 Task: Add a dependency to the task Implement a new cloud-based business intelligence system for a company , the existing task  Develop a new online tool for online product reviews in the project AutoEngine
Action: Mouse moved to (1258, 207)
Screenshot: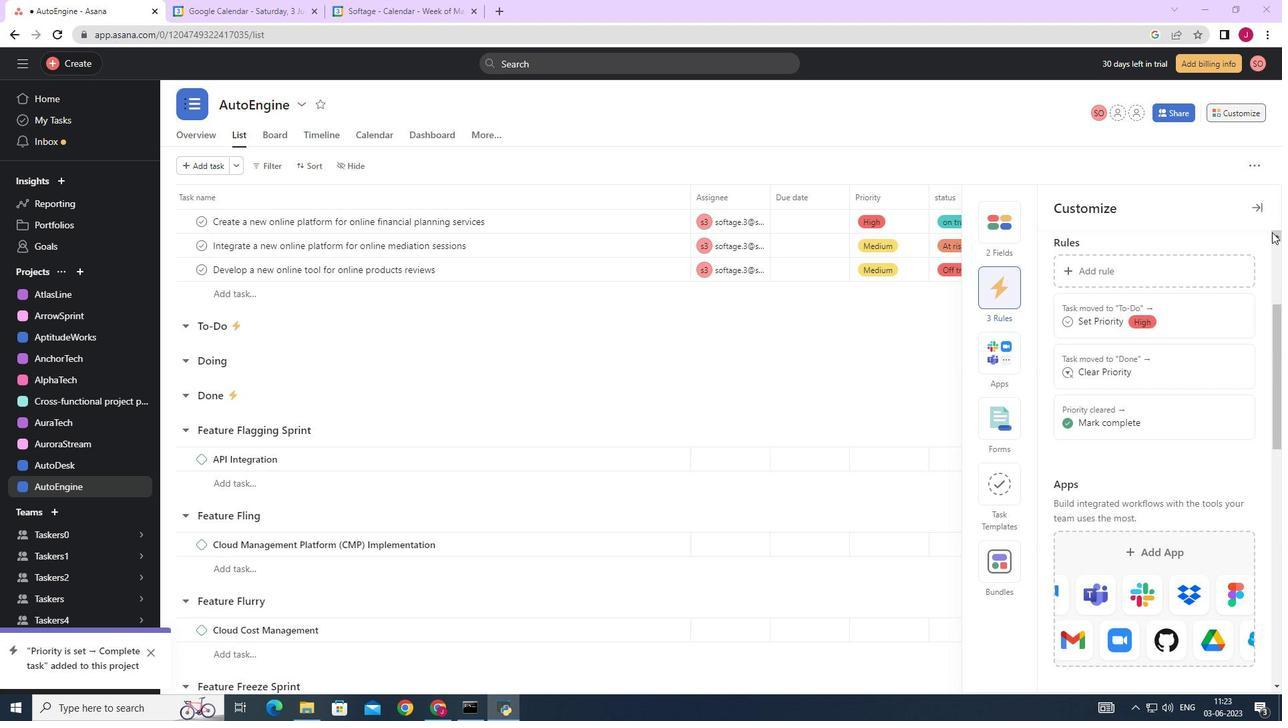 
Action: Mouse pressed left at (1258, 207)
Screenshot: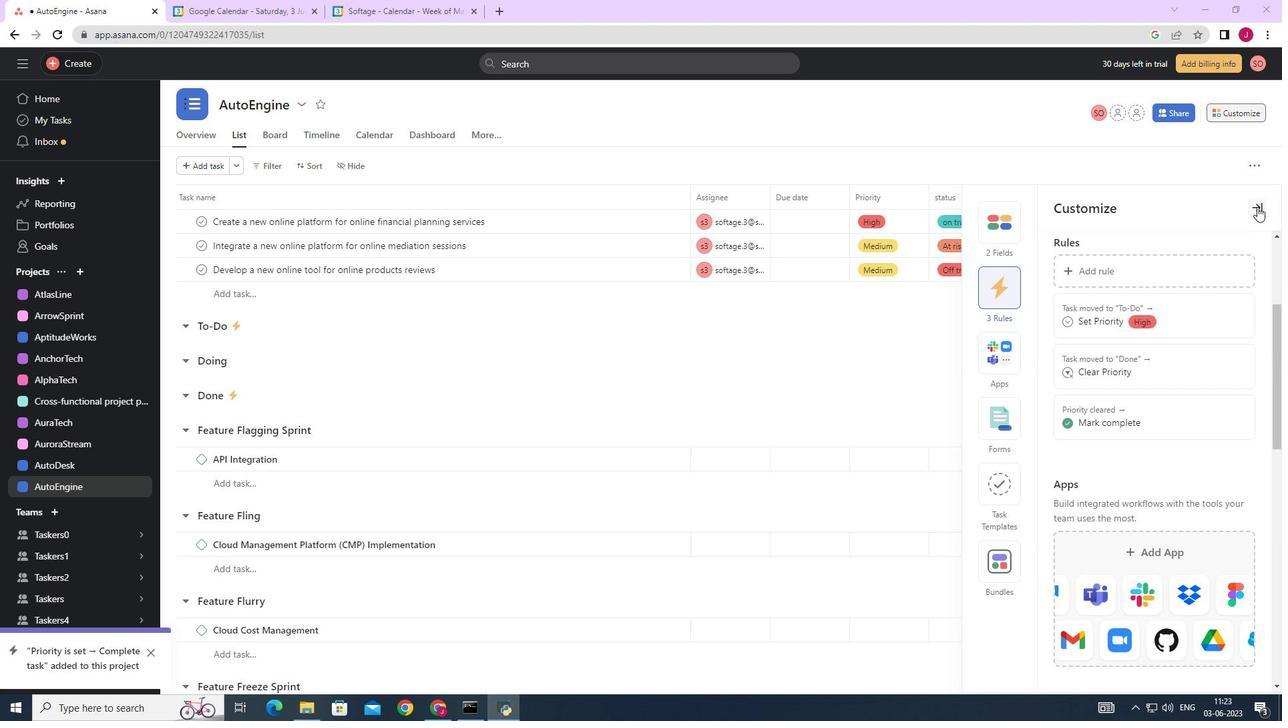 
Action: Mouse moved to (676, 477)
Screenshot: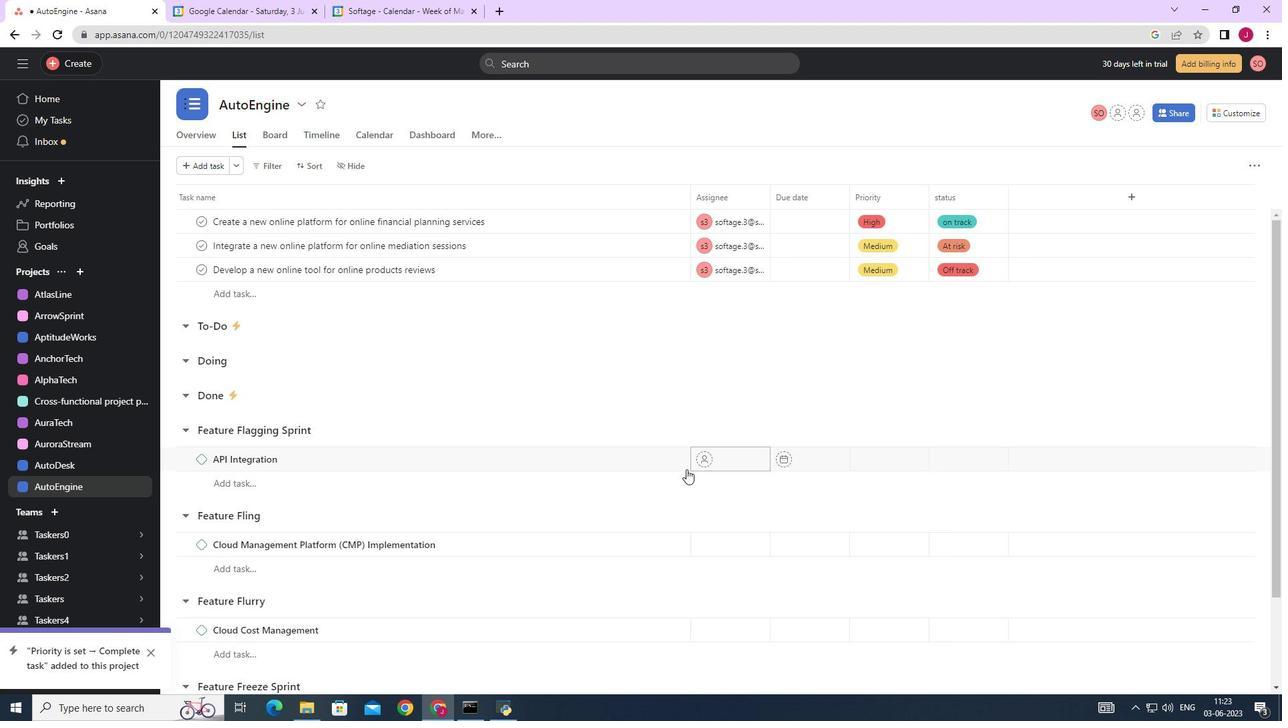 
Action: Mouse scrolled (676, 477) with delta (0, 0)
Screenshot: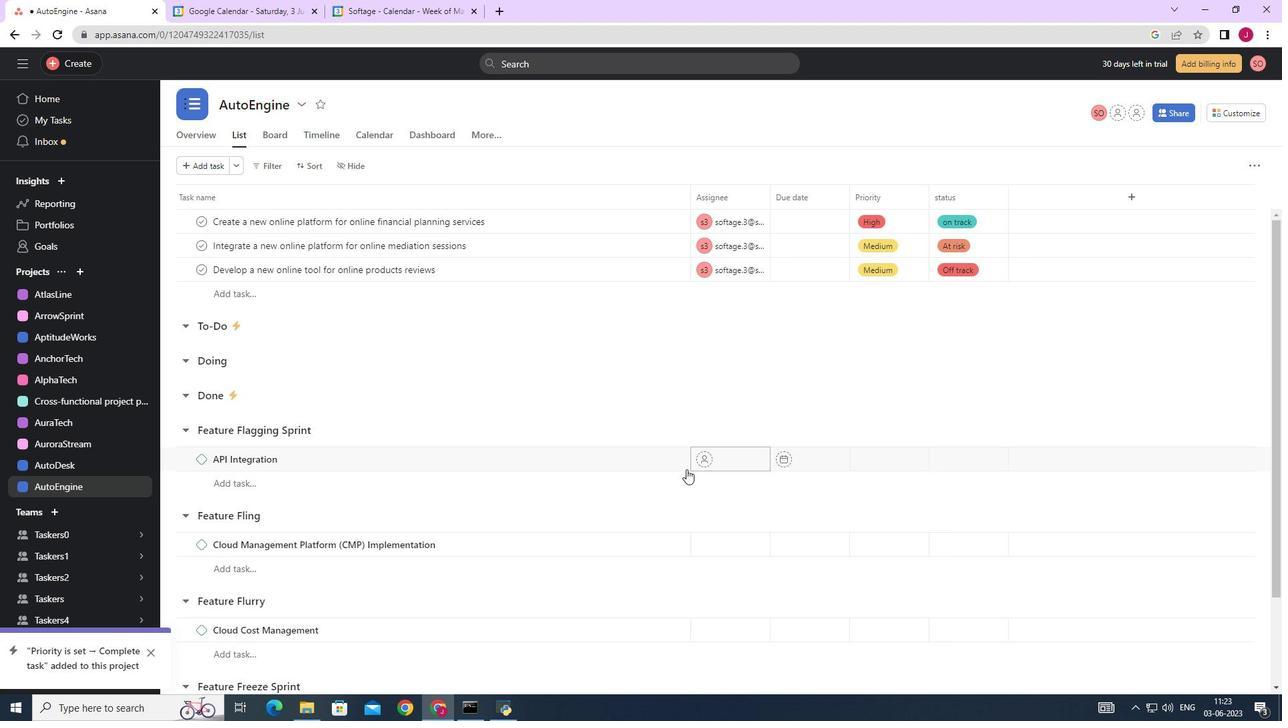 
Action: Mouse scrolled (676, 477) with delta (0, 0)
Screenshot: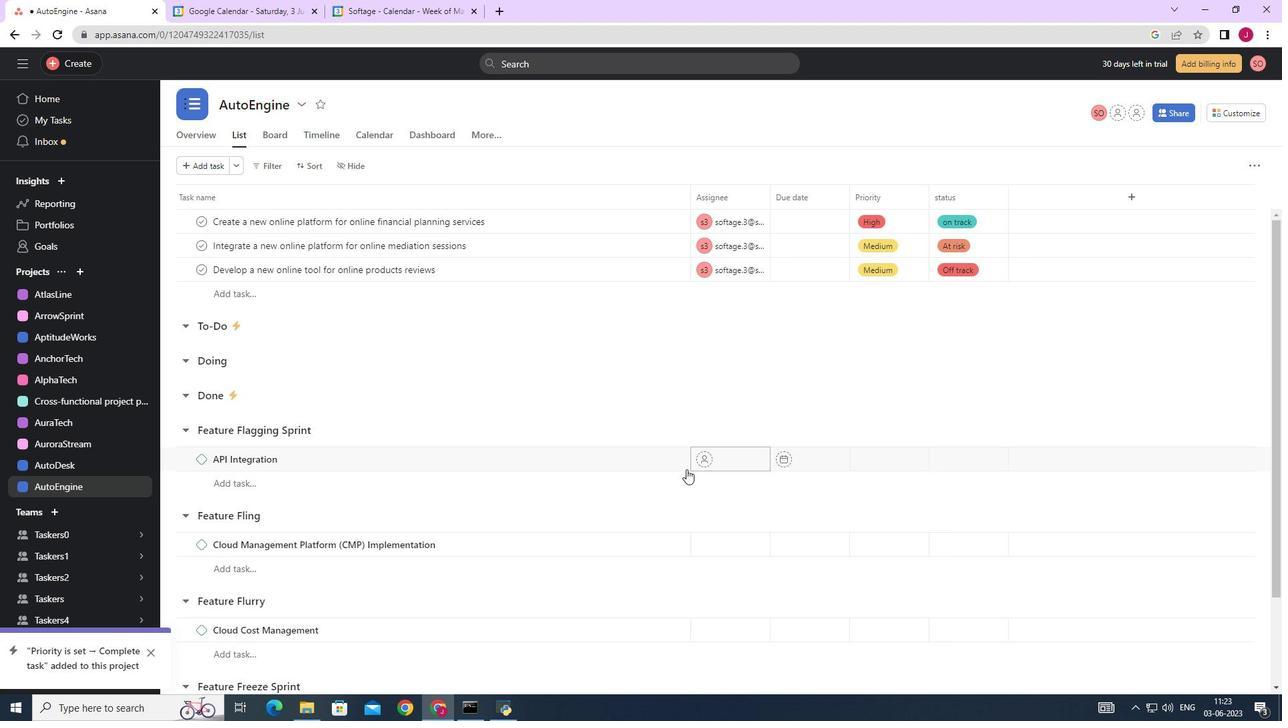 
Action: Mouse scrolled (676, 477) with delta (0, 0)
Screenshot: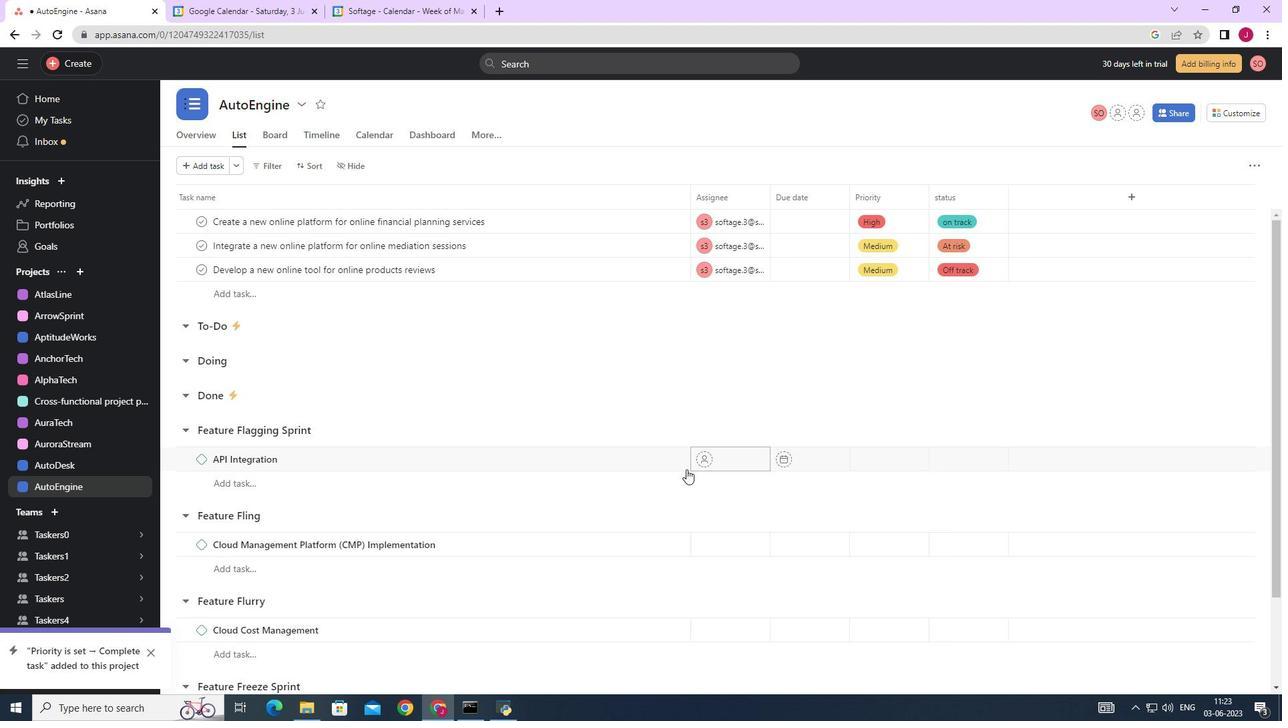 
Action: Mouse scrolled (676, 477) with delta (0, 0)
Screenshot: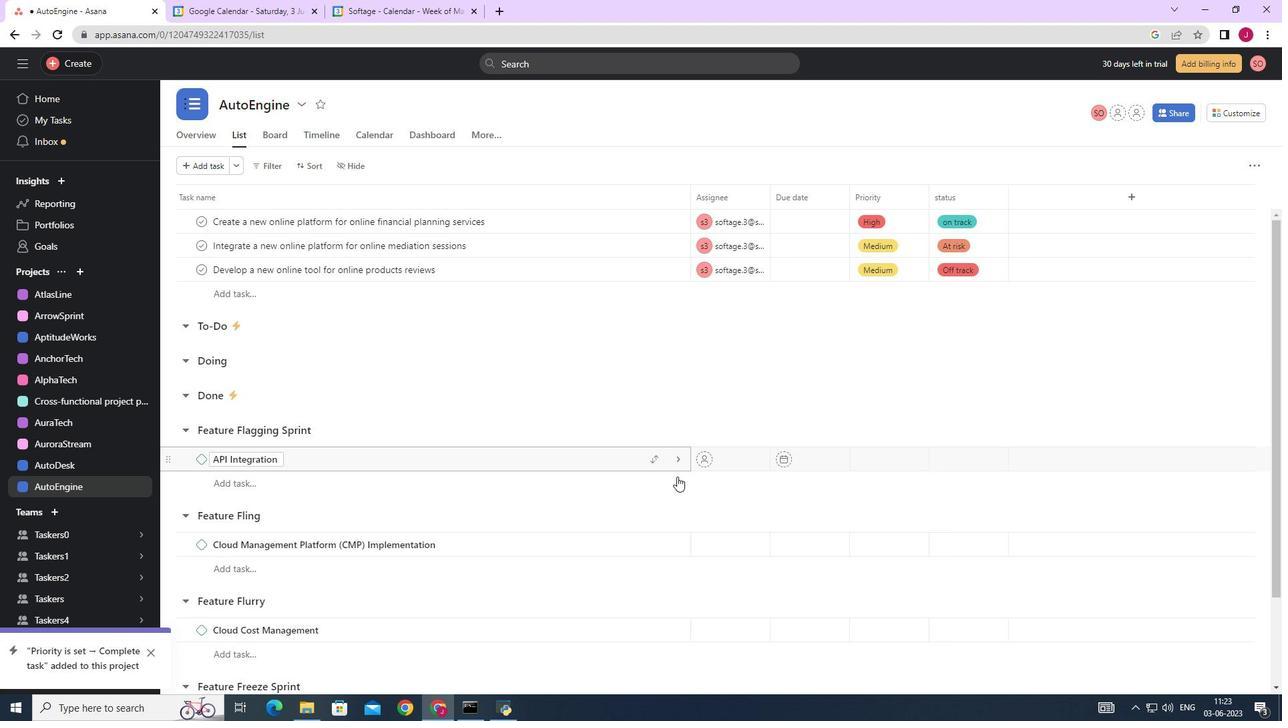 
Action: Mouse moved to (636, 611)
Screenshot: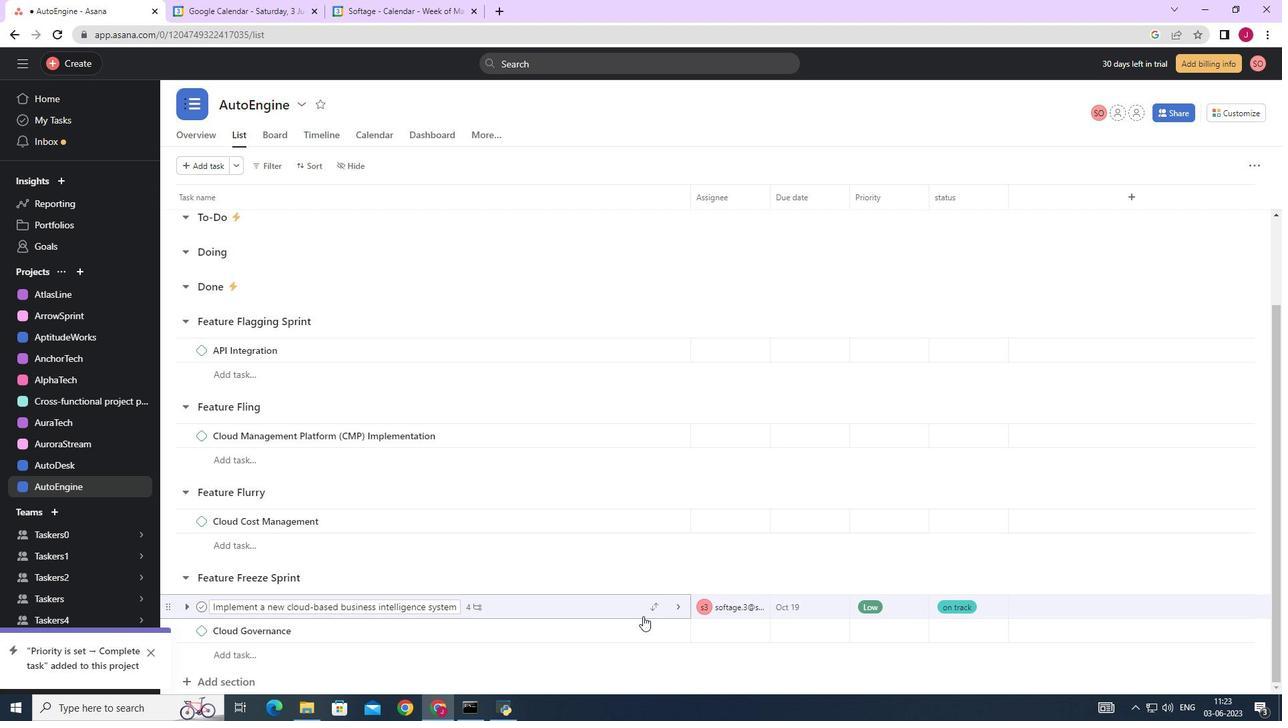 
Action: Mouse pressed left at (636, 611)
Screenshot: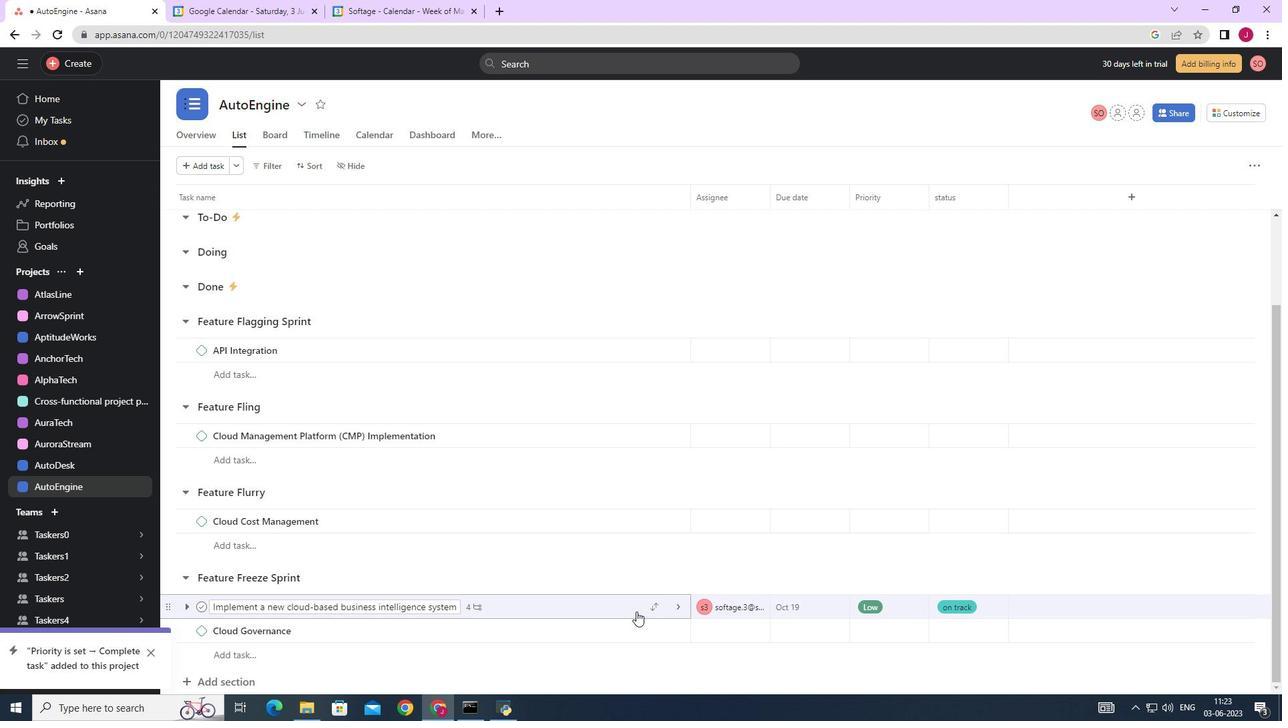 
Action: Mouse moved to (1087, 534)
Screenshot: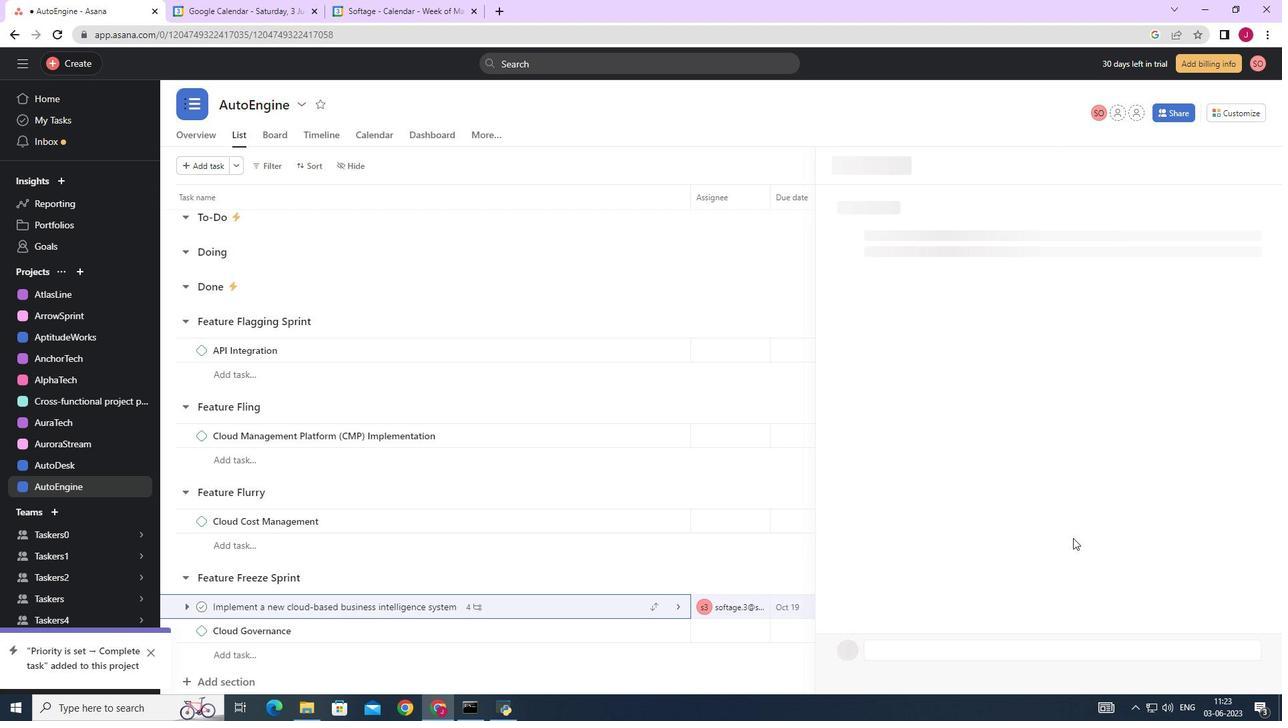 
Action: Mouse scrolled (1087, 533) with delta (0, 0)
Screenshot: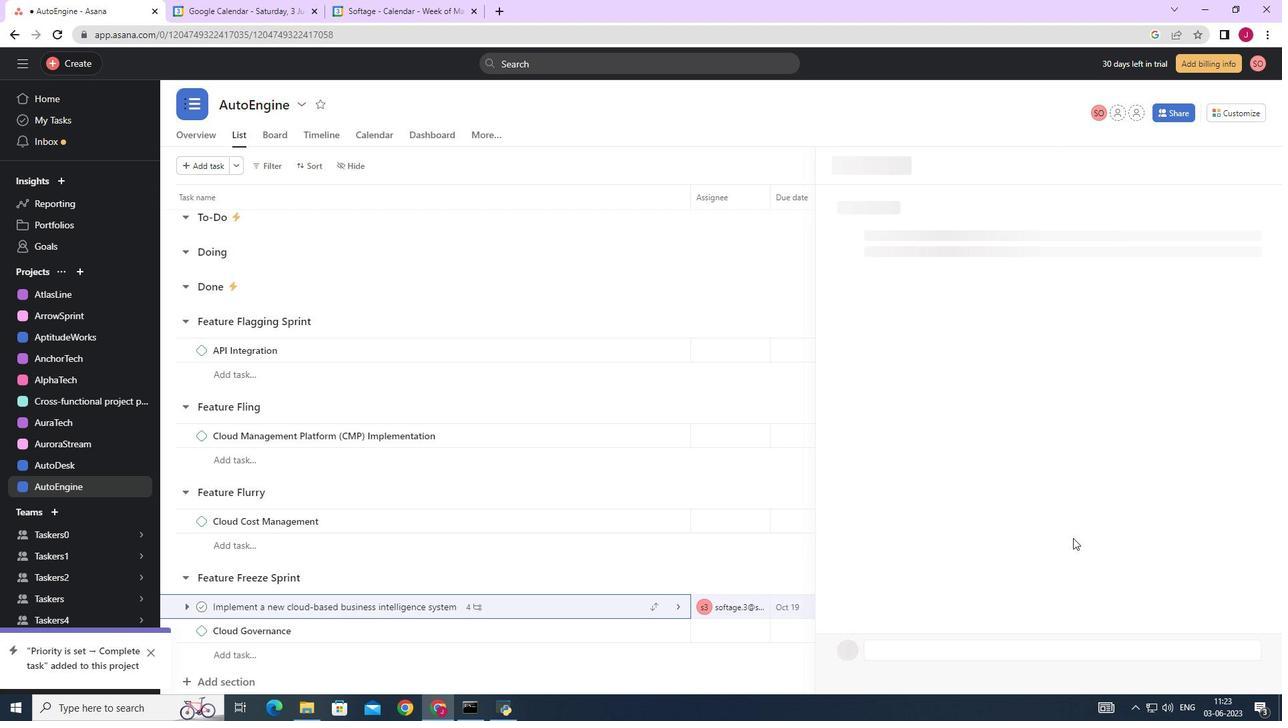 
Action: Mouse moved to (1087, 534)
Screenshot: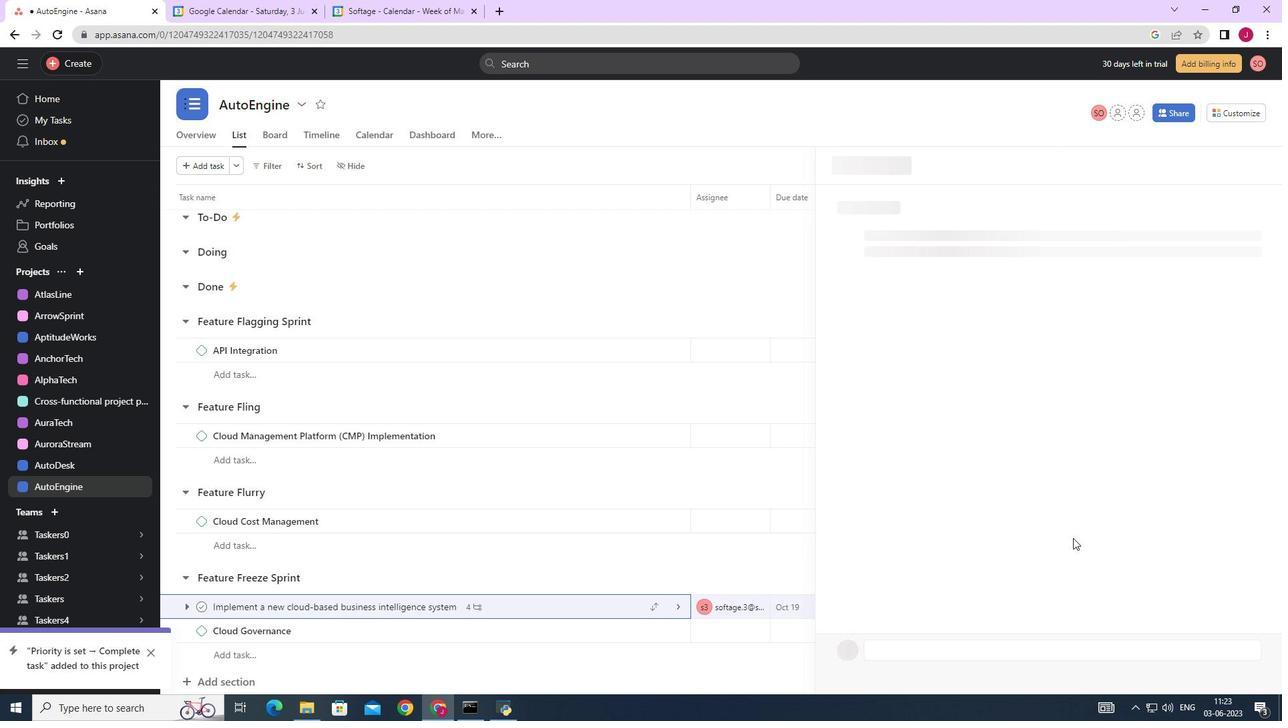 
Action: Mouse scrolled (1087, 533) with delta (0, 0)
Screenshot: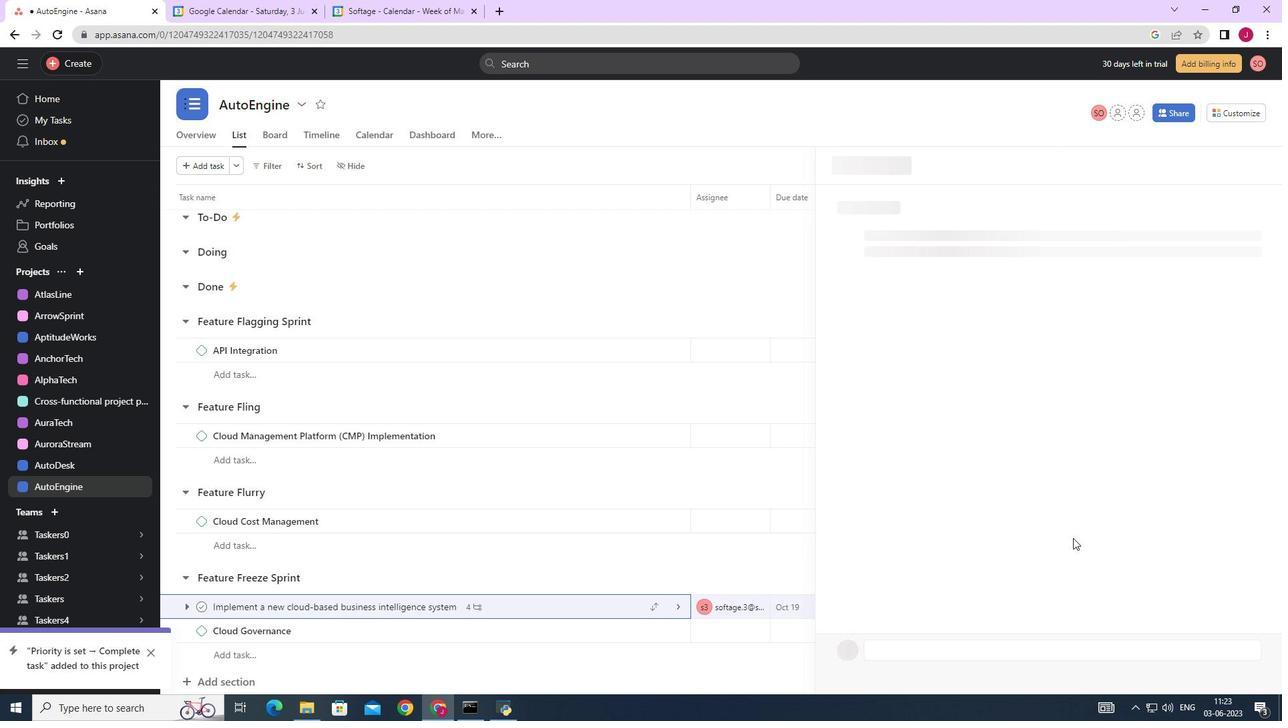 
Action: Mouse moved to (1088, 534)
Screenshot: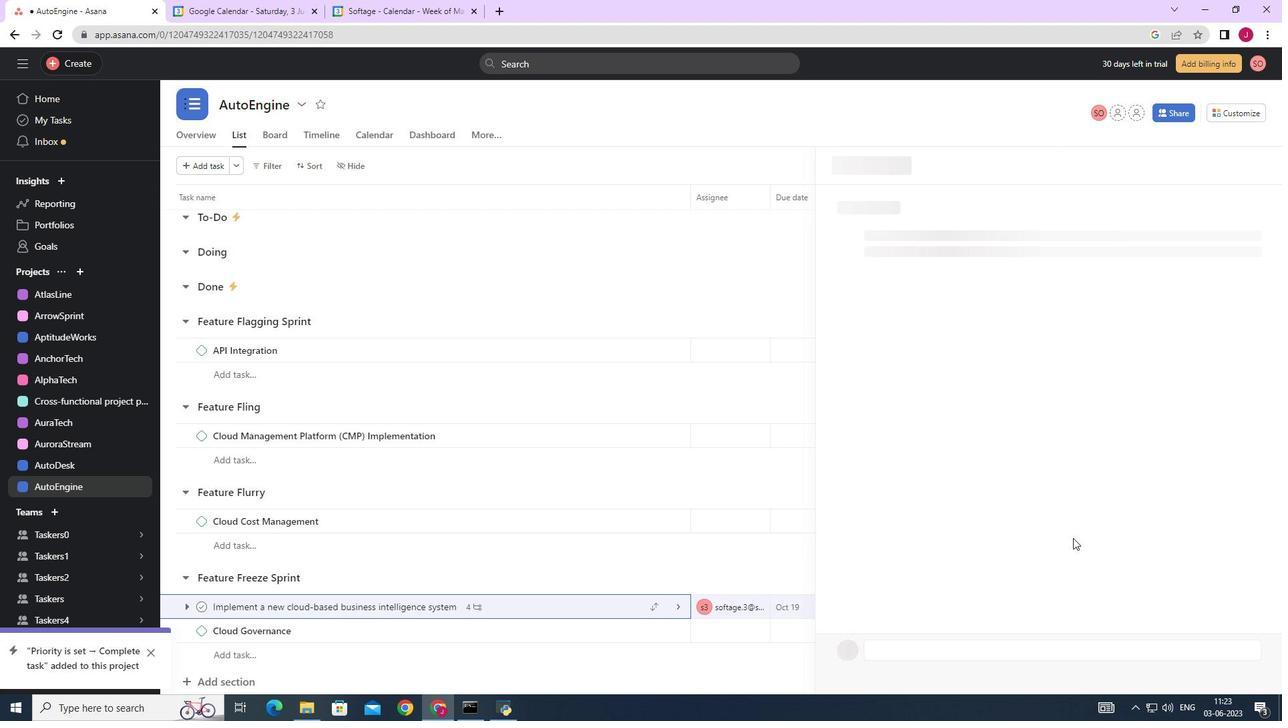 
Action: Mouse scrolled (1088, 533) with delta (0, 0)
Screenshot: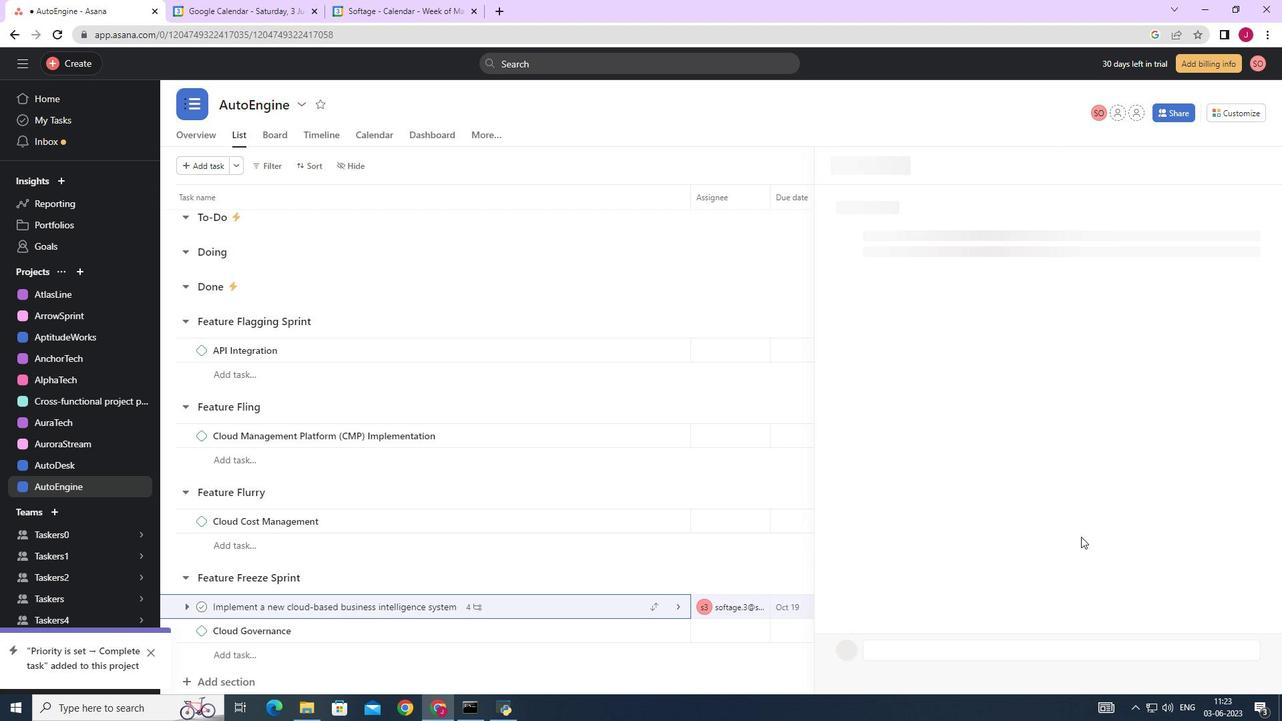 
Action: Mouse moved to (1088, 534)
Screenshot: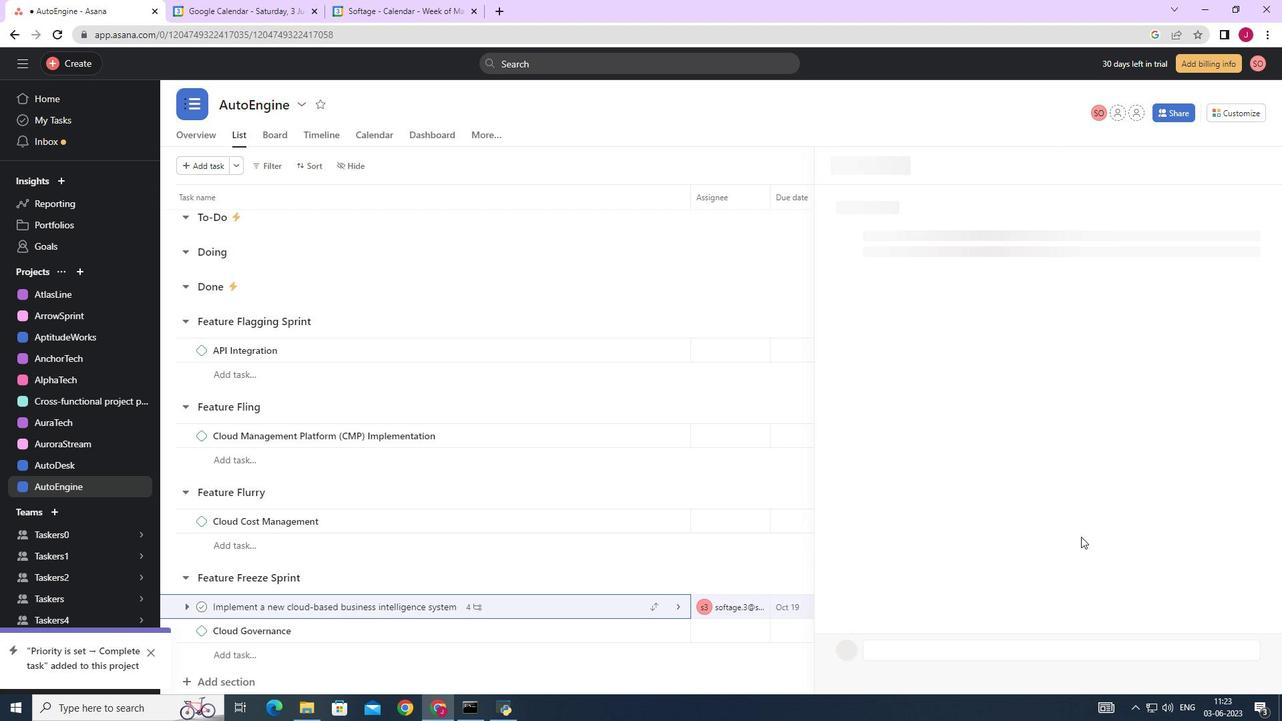 
Action: Mouse scrolled (1088, 533) with delta (0, 0)
Screenshot: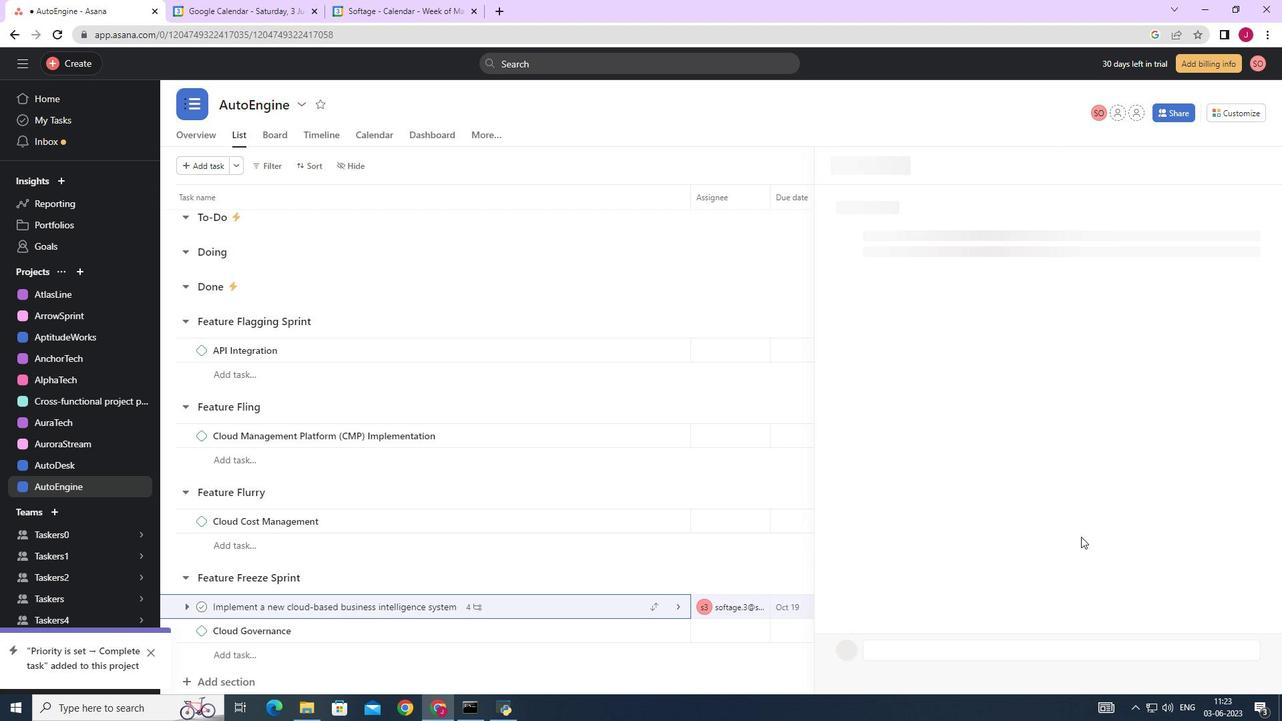 
Action: Mouse moved to (1089, 534)
Screenshot: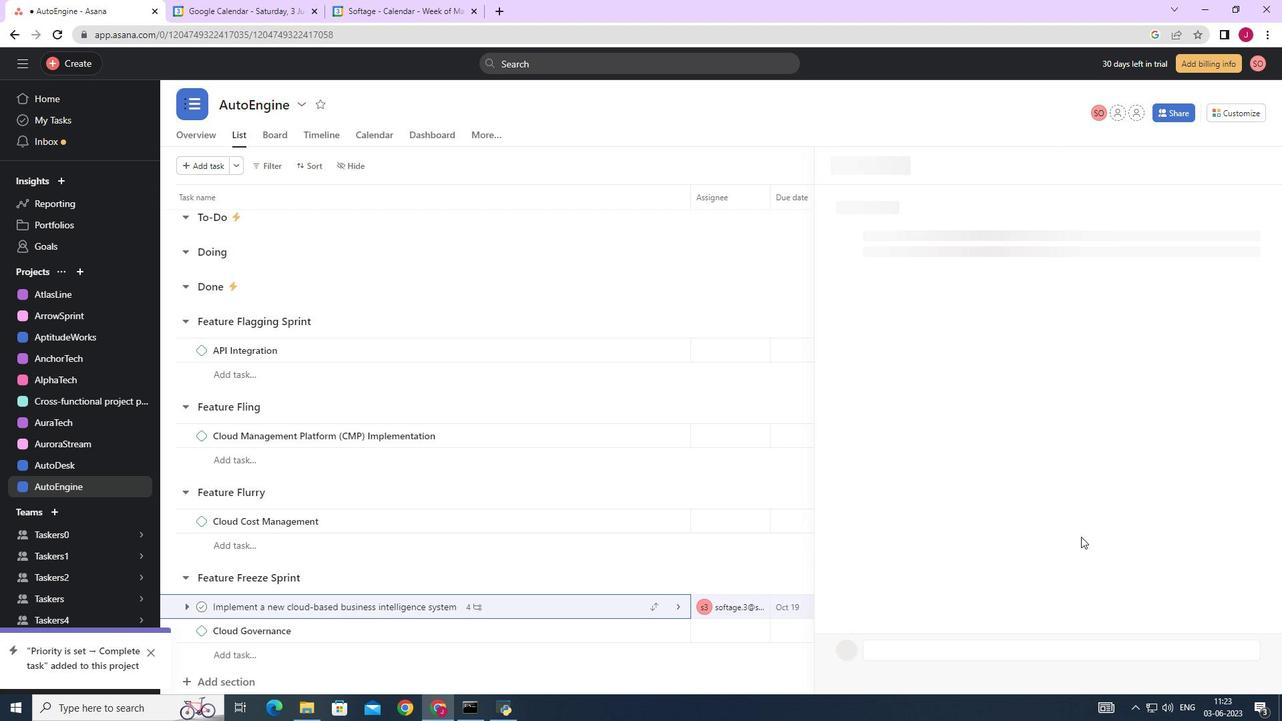 
Action: Mouse scrolled (1089, 533) with delta (0, 0)
Screenshot: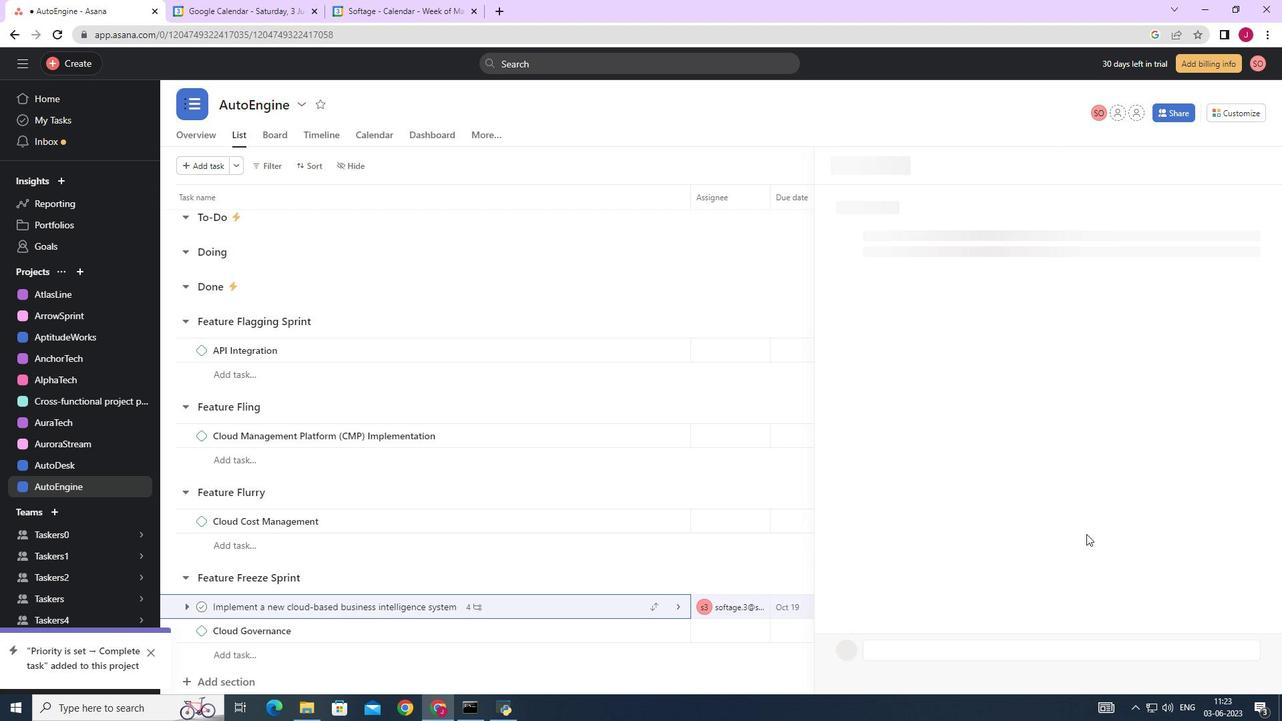 
Action: Mouse moved to (1089, 534)
Screenshot: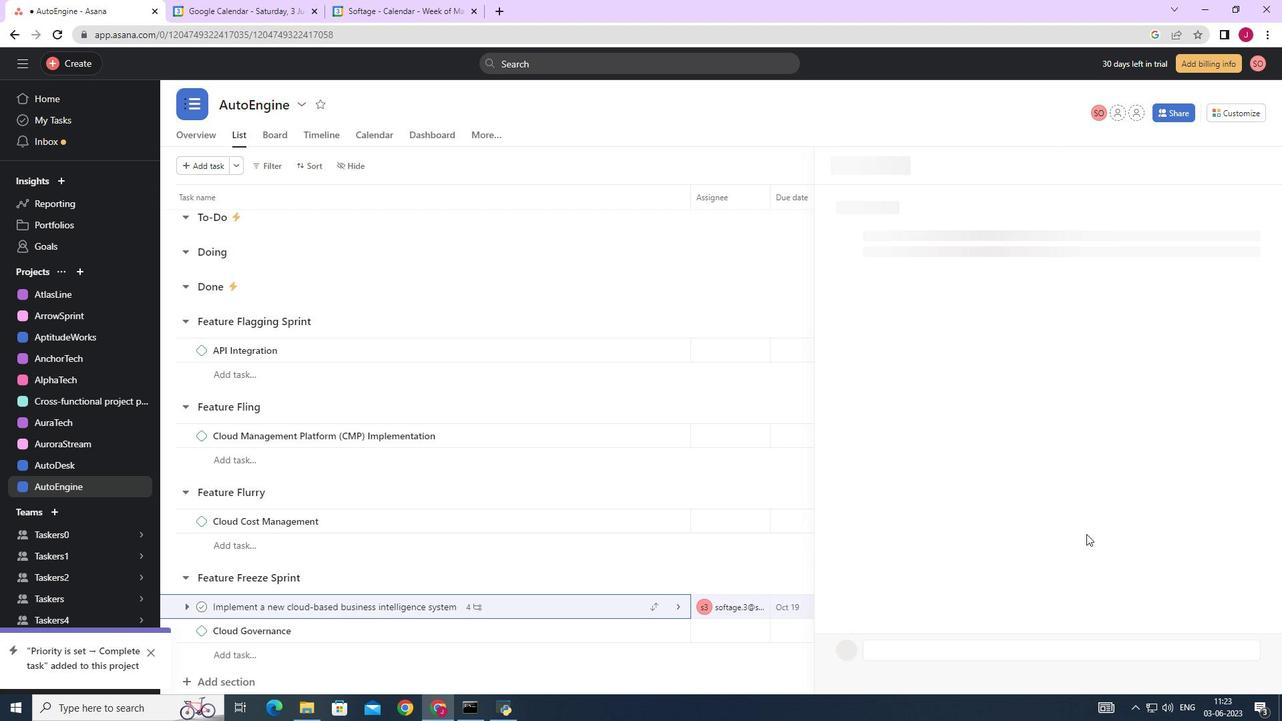 
Action: Mouse scrolled (1089, 533) with delta (0, 0)
Screenshot: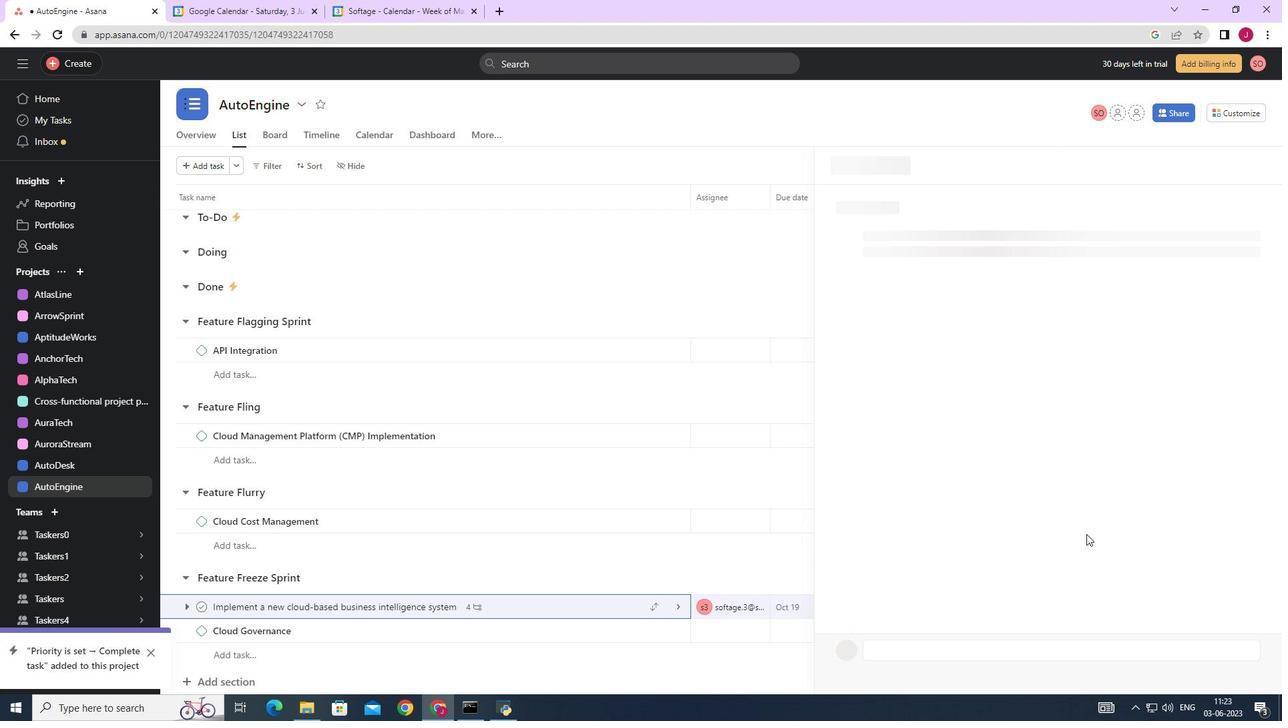 
Action: Mouse moved to (1091, 534)
Screenshot: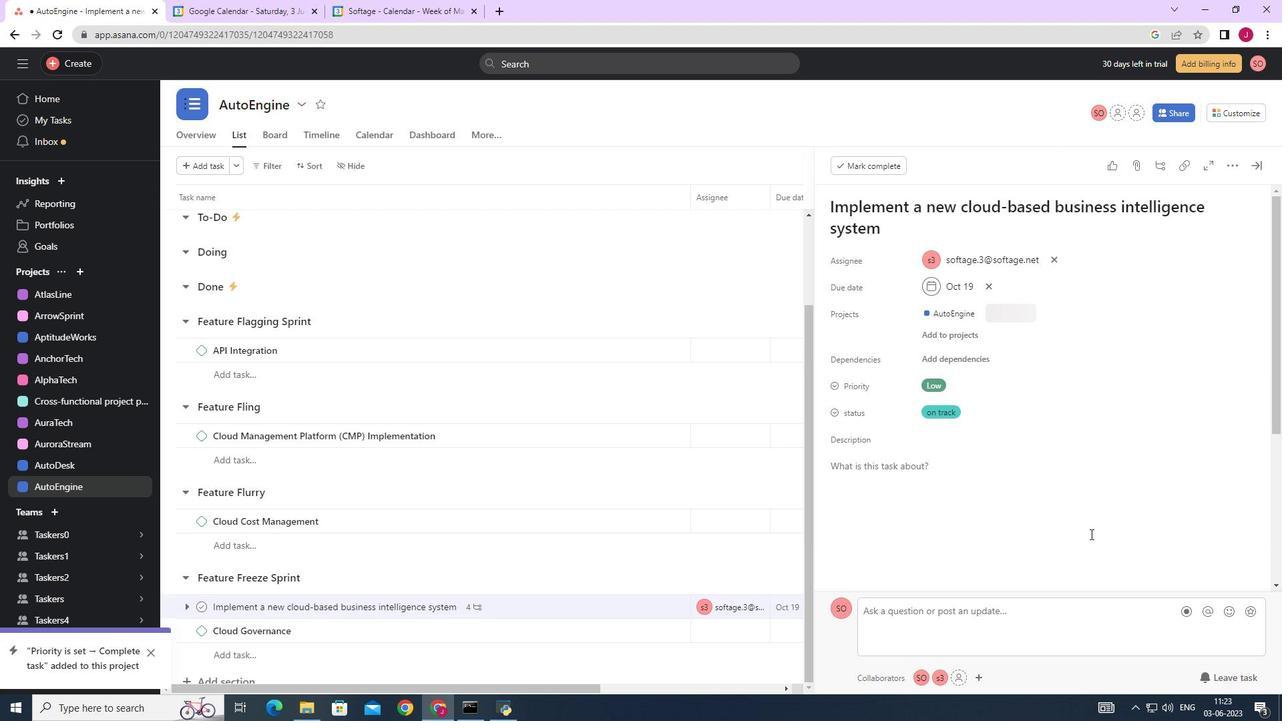
Action: Mouse scrolled (1091, 533) with delta (0, 0)
Screenshot: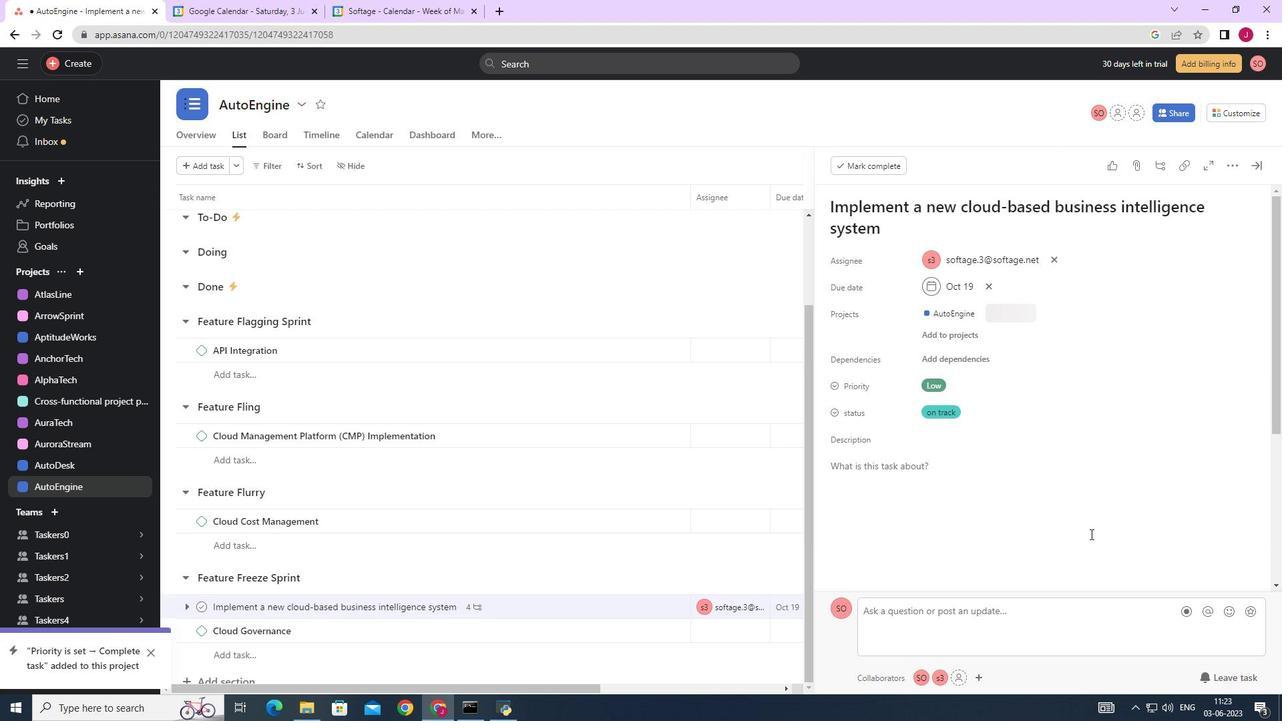 
Action: Mouse moved to (1094, 534)
Screenshot: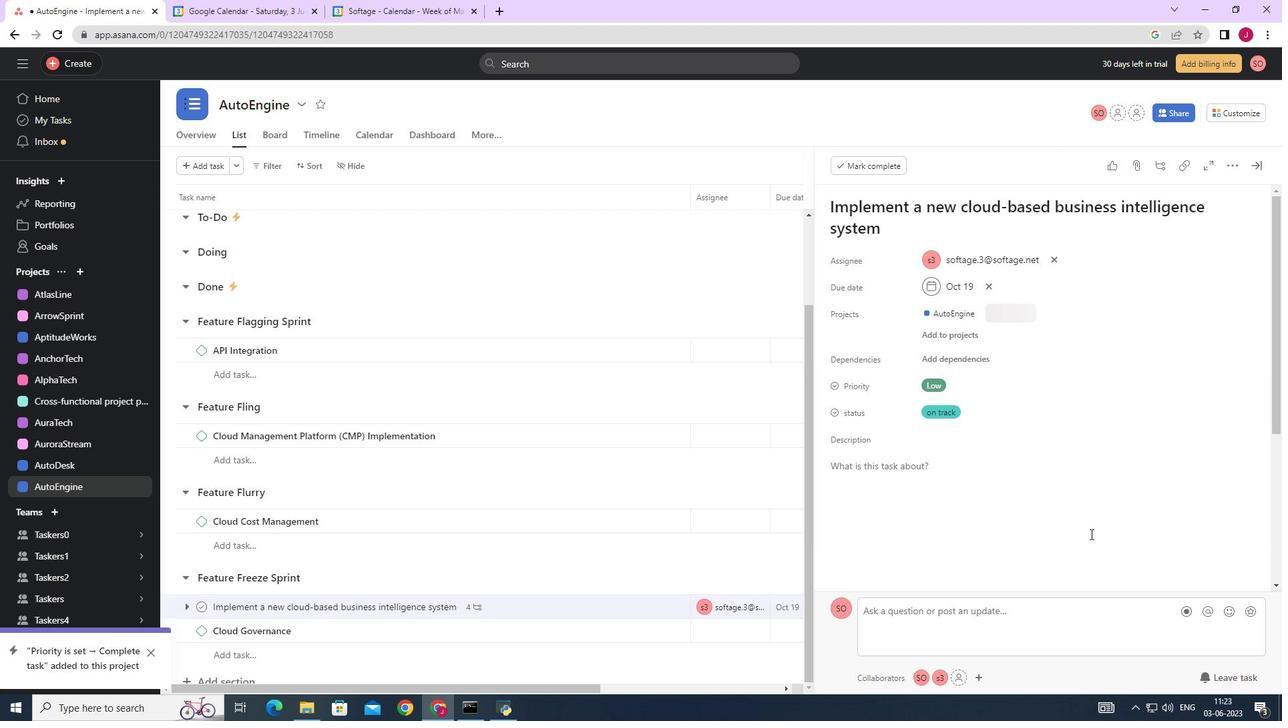 
Action: Mouse scrolled (1093, 533) with delta (0, 0)
Screenshot: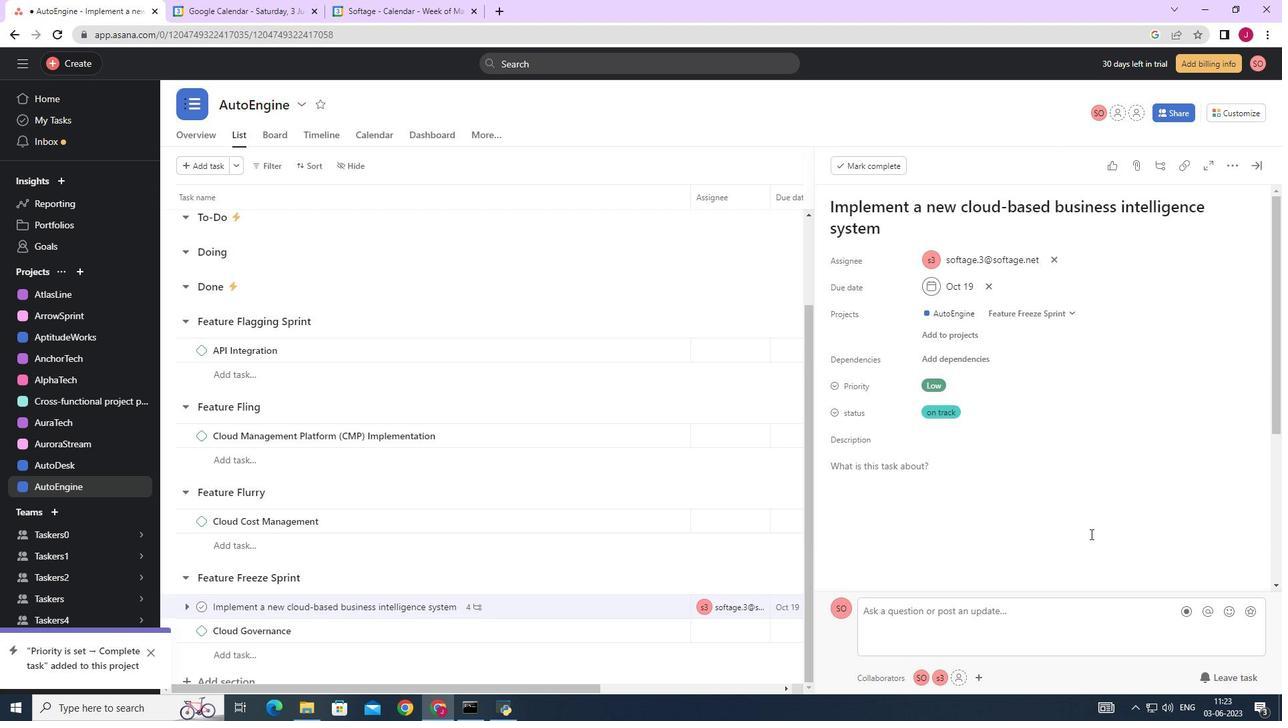 
Action: Mouse scrolled (1094, 533) with delta (0, 0)
Screenshot: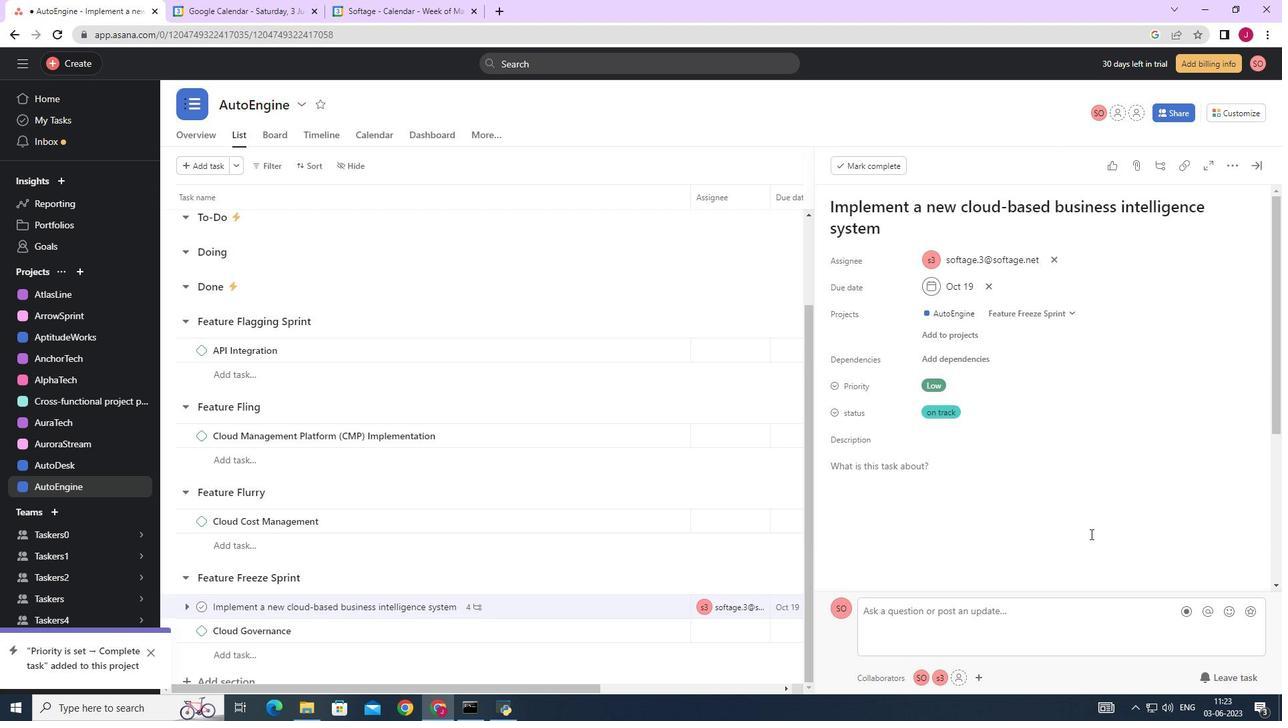 
Action: Mouse scrolled (1094, 533) with delta (0, 0)
Screenshot: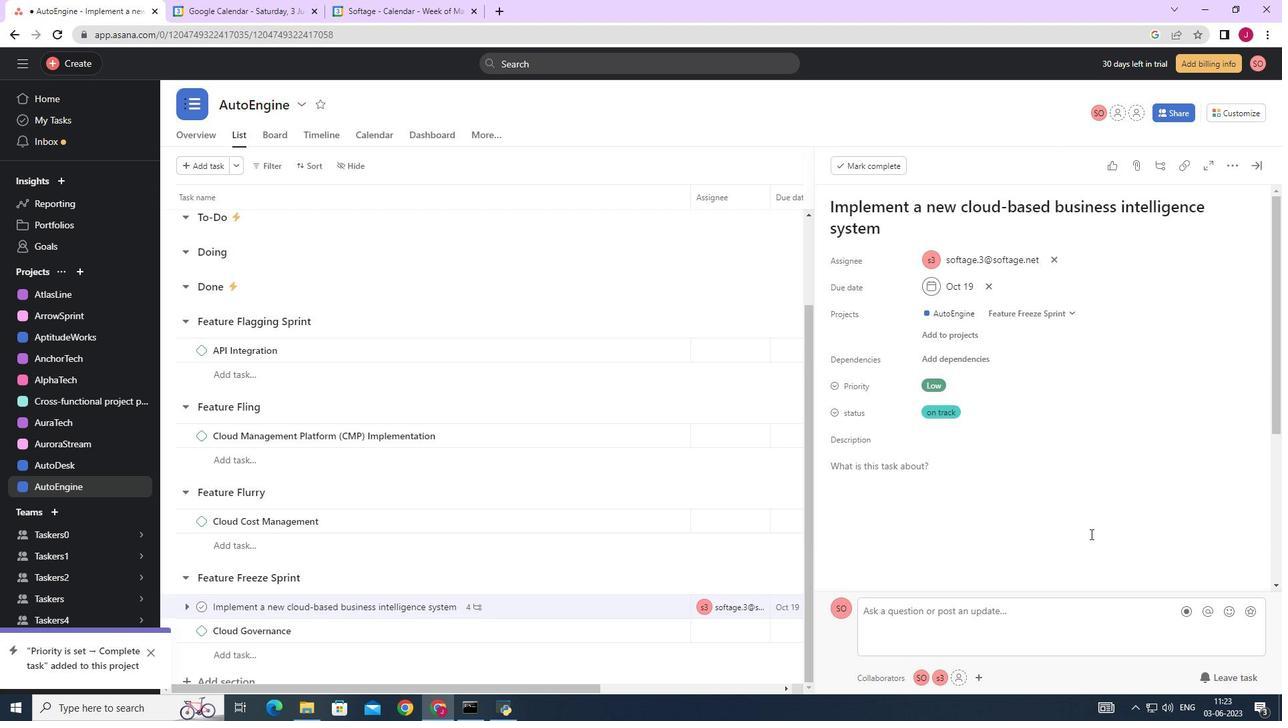 
Action: Mouse scrolled (1094, 533) with delta (0, 0)
Screenshot: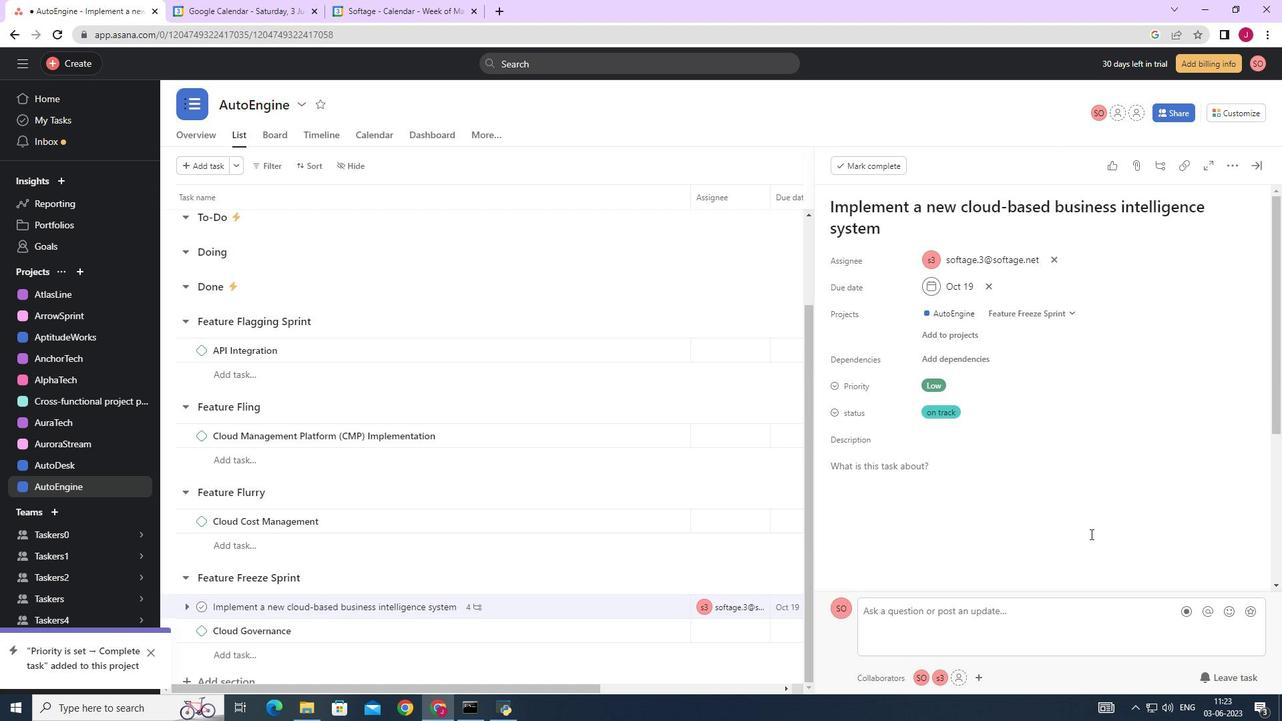 
Action: Mouse scrolled (1094, 533) with delta (0, 0)
Screenshot: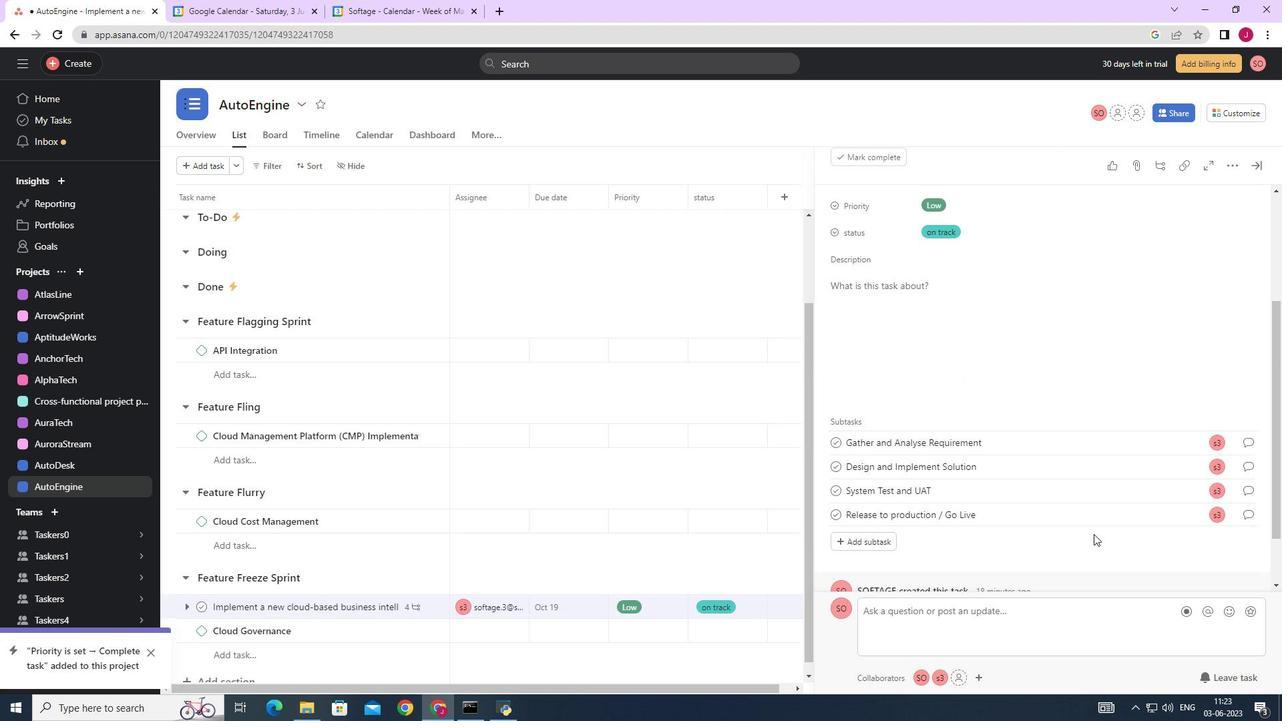 
Action: Mouse scrolled (1094, 533) with delta (0, 0)
Screenshot: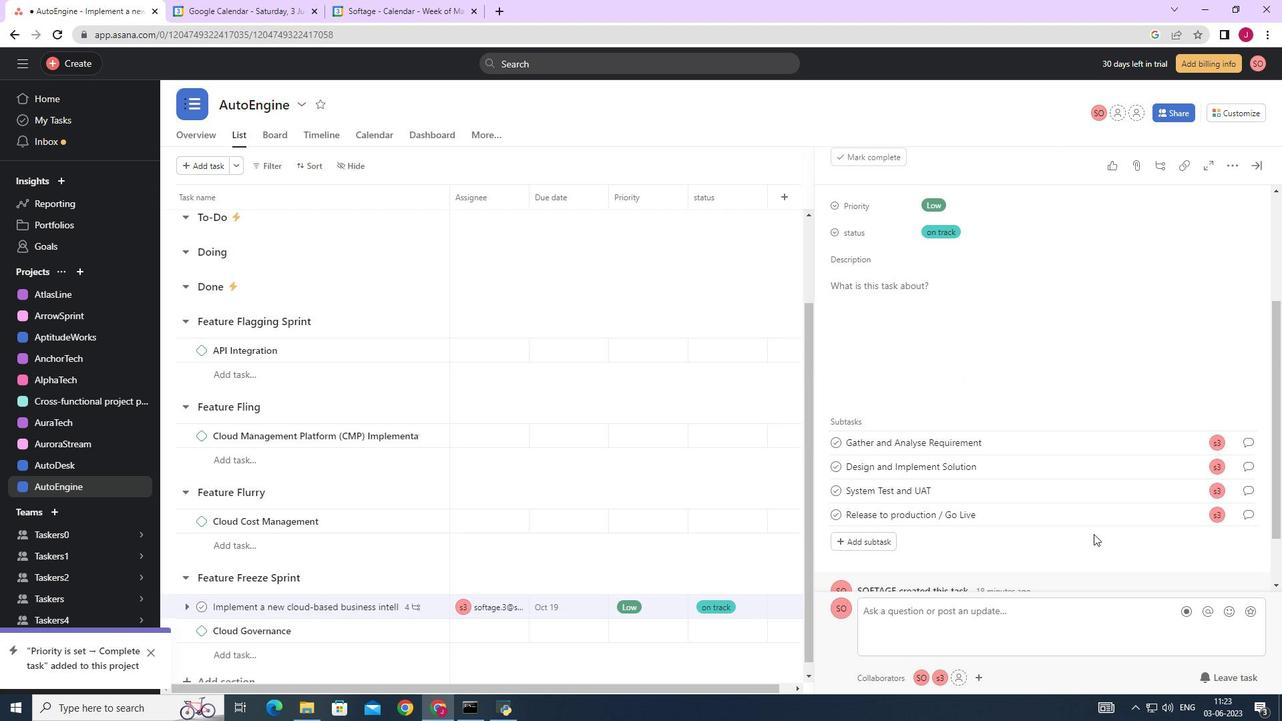 
Action: Mouse scrolled (1094, 533) with delta (0, 0)
Screenshot: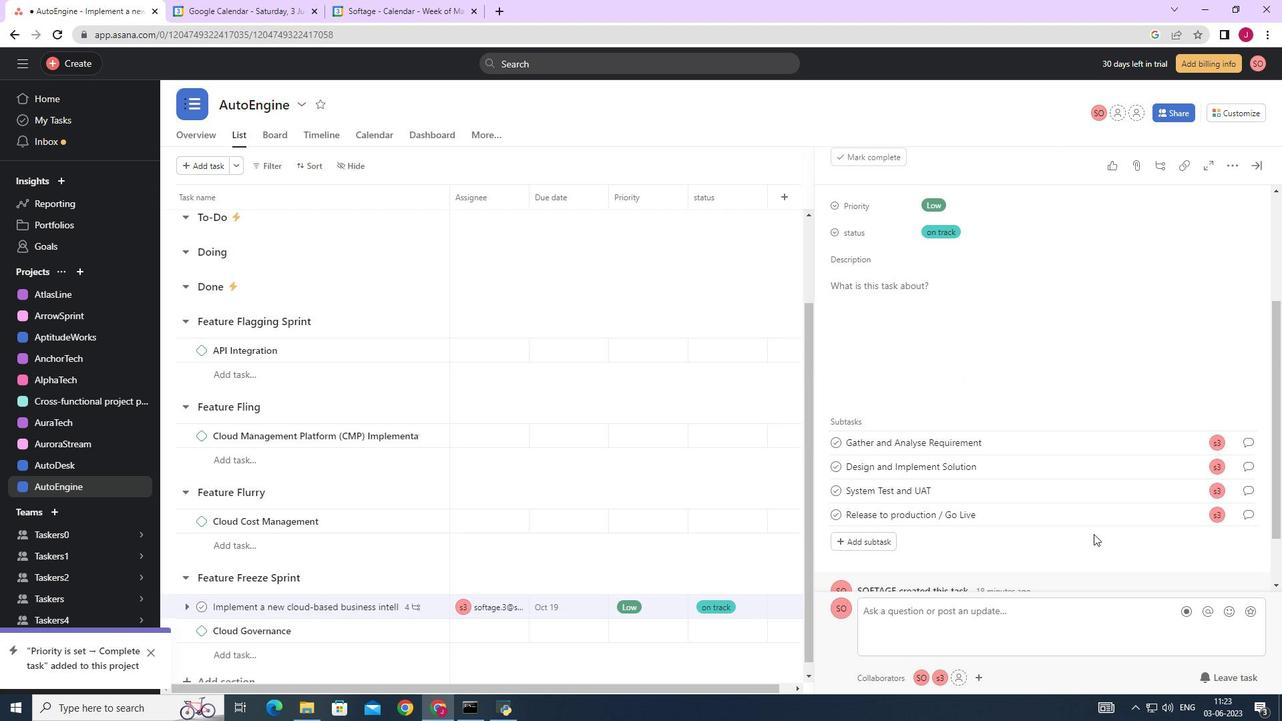 
Action: Mouse scrolled (1094, 533) with delta (0, 0)
Screenshot: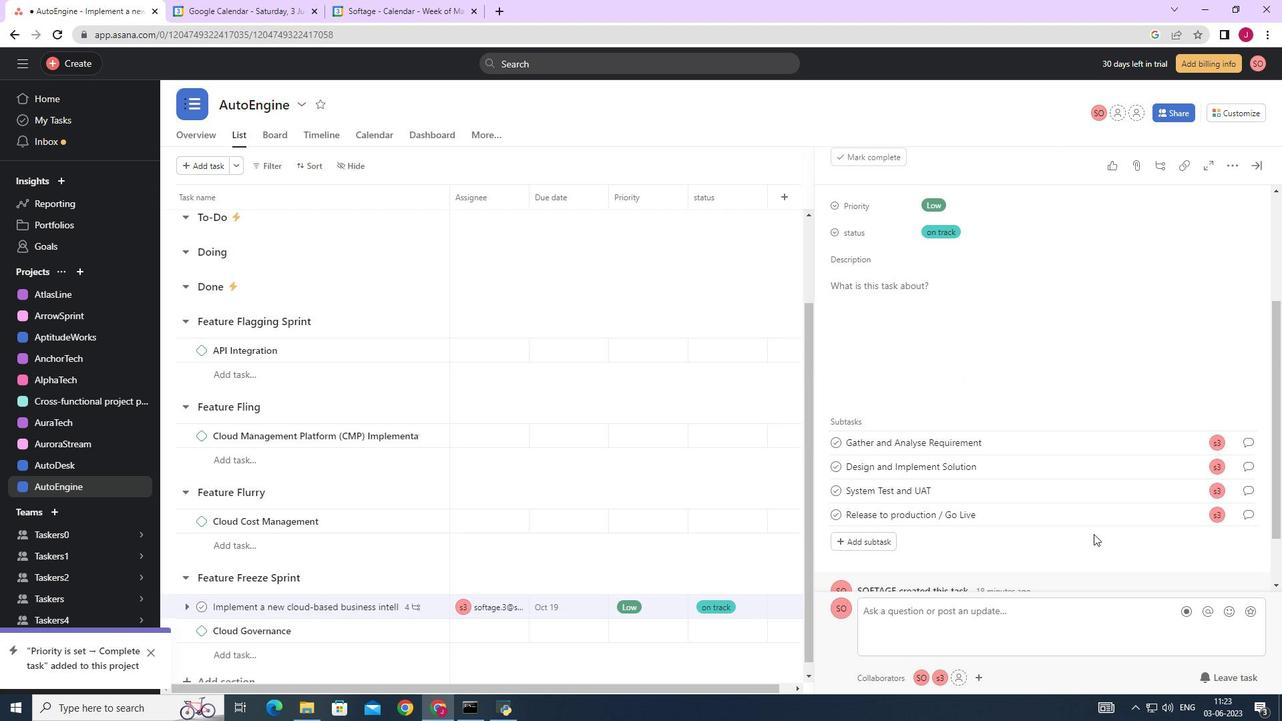 
Action: Mouse moved to (878, 464)
Screenshot: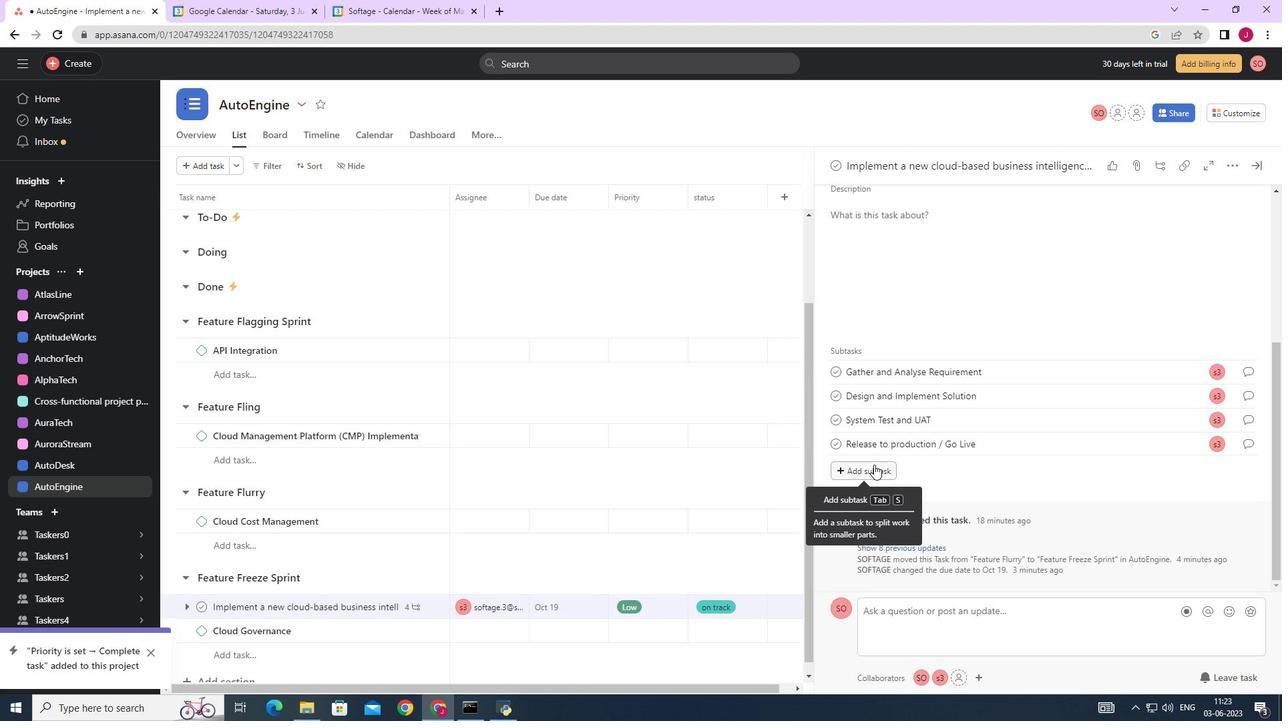 
Action: Mouse scrolled (878, 465) with delta (0, 0)
Screenshot: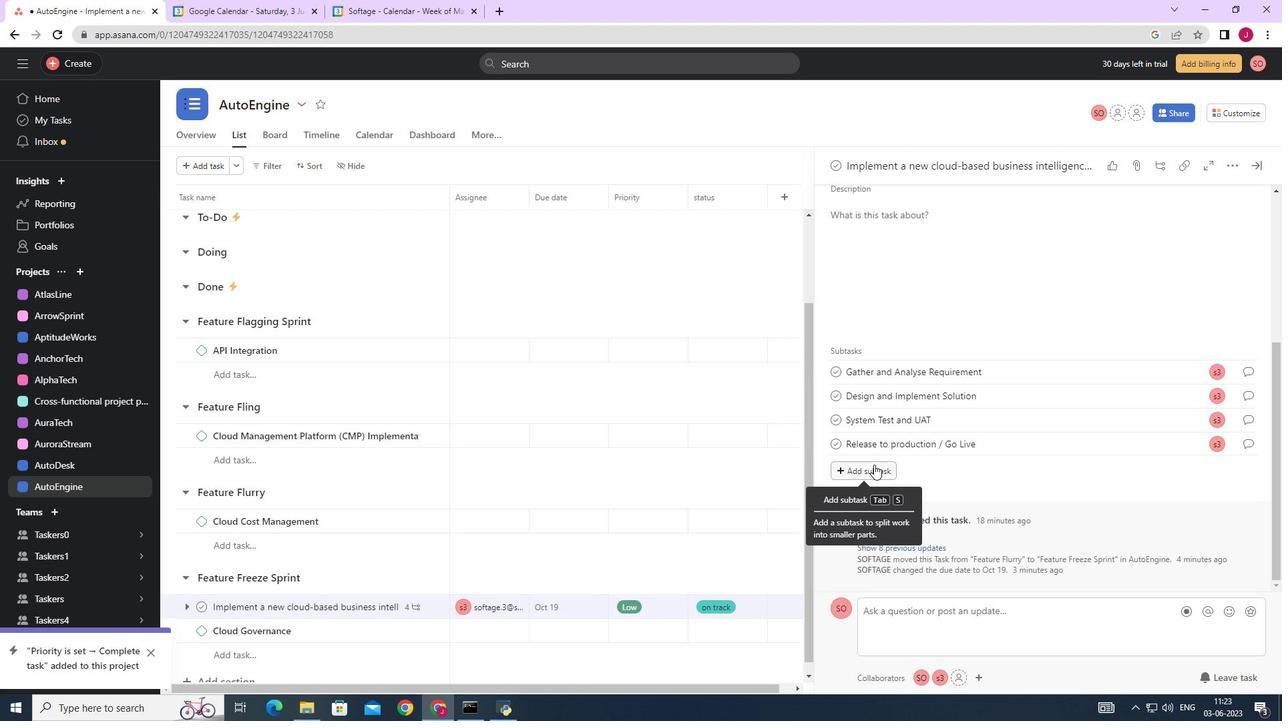 
Action: Mouse scrolled (878, 465) with delta (0, 0)
Screenshot: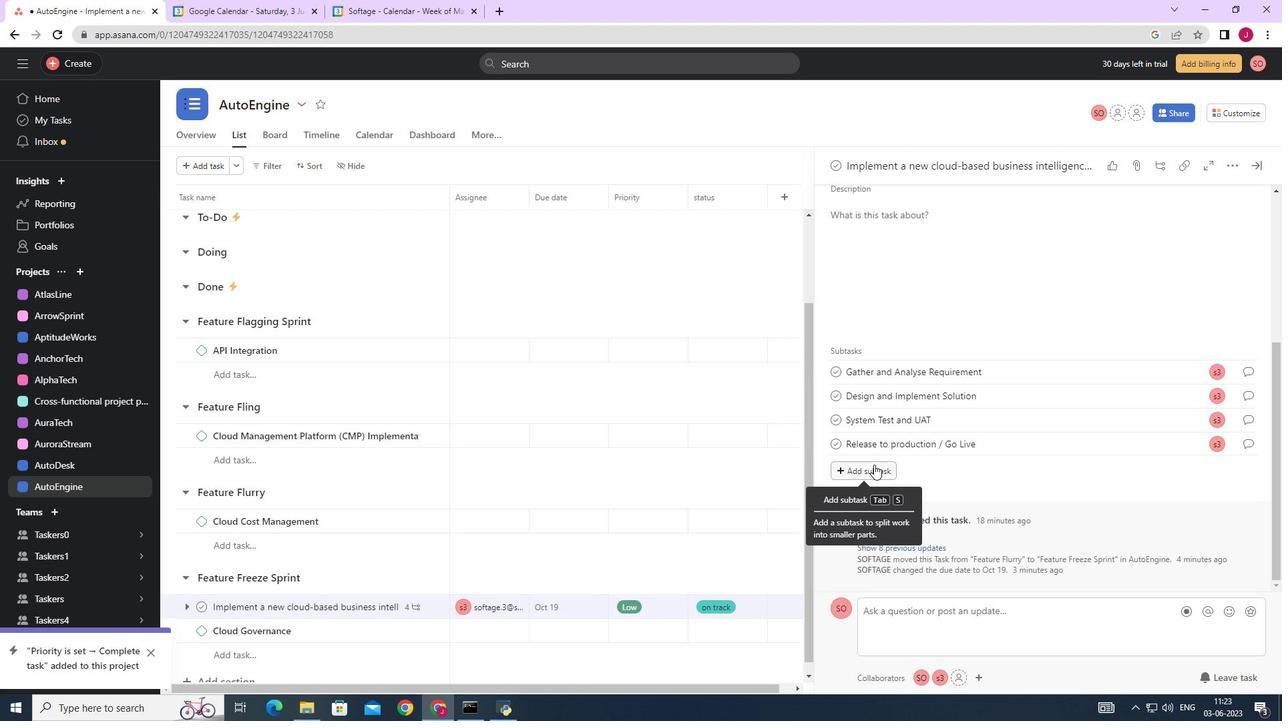 
Action: Mouse moved to (901, 348)
Screenshot: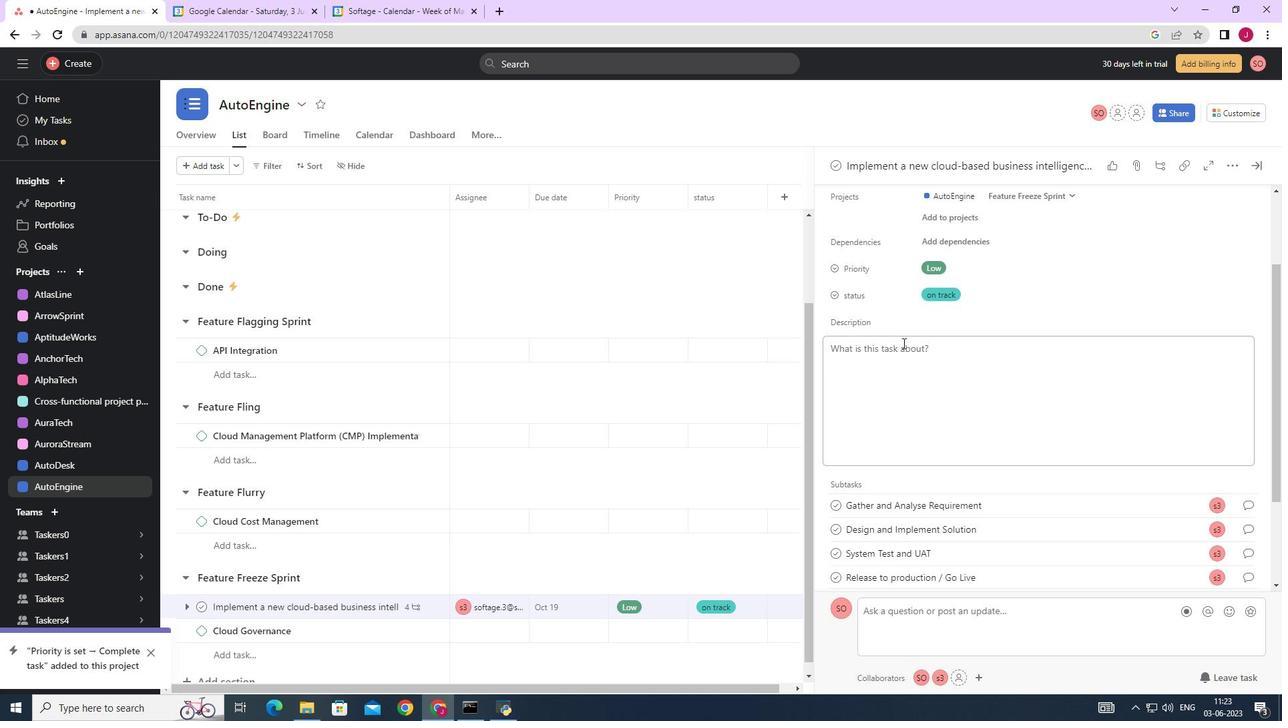 
Action: Mouse scrolled (901, 349) with delta (0, 0)
Screenshot: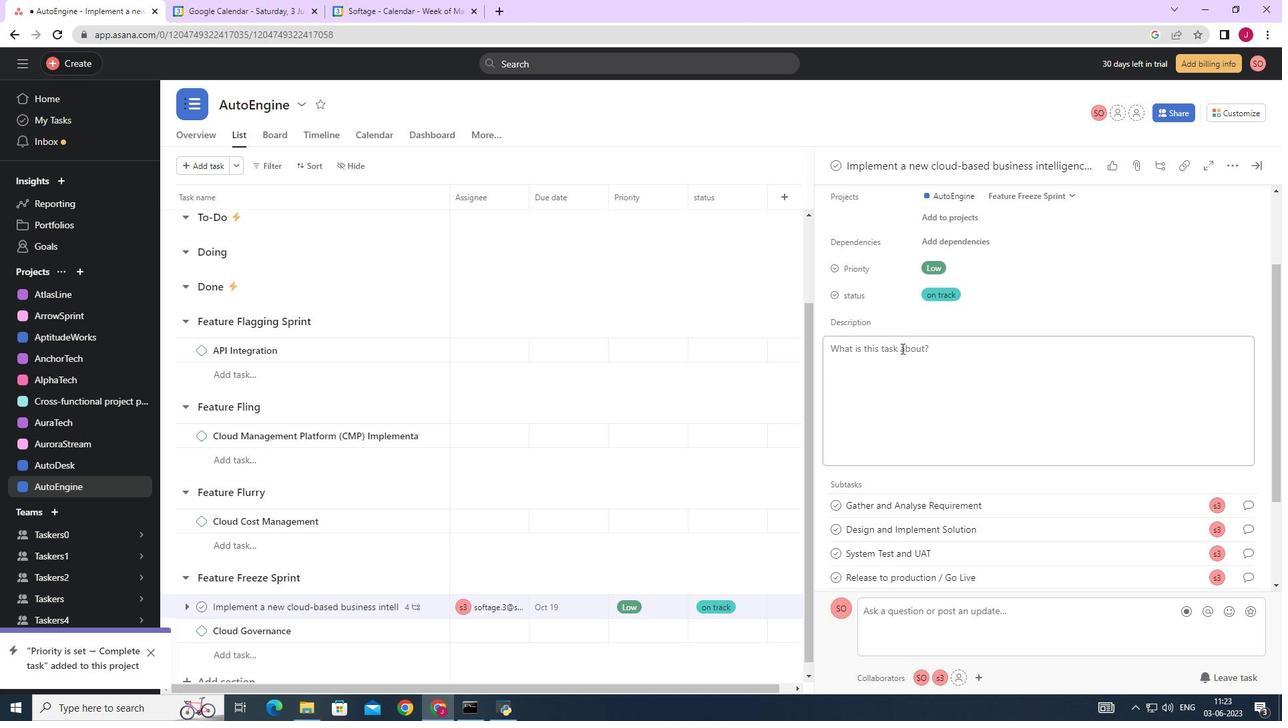
Action: Mouse scrolled (901, 349) with delta (0, 0)
Screenshot: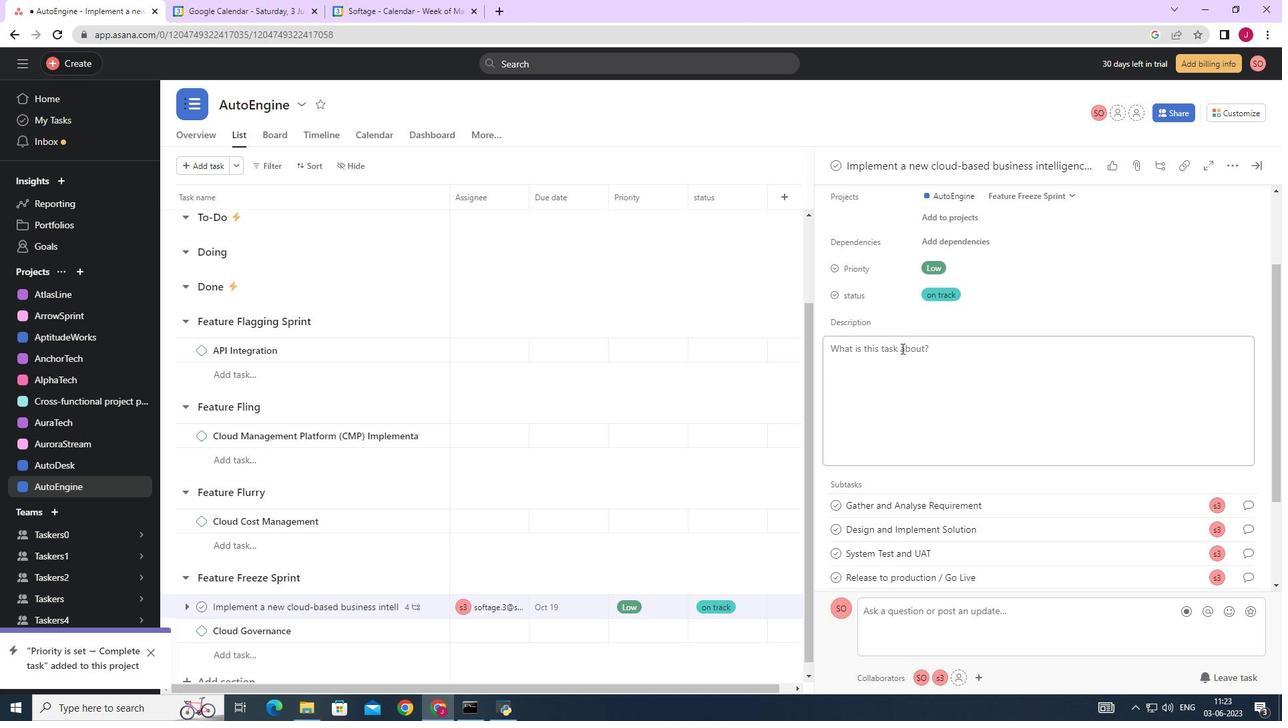 
Action: Mouse scrolled (901, 349) with delta (0, 0)
Screenshot: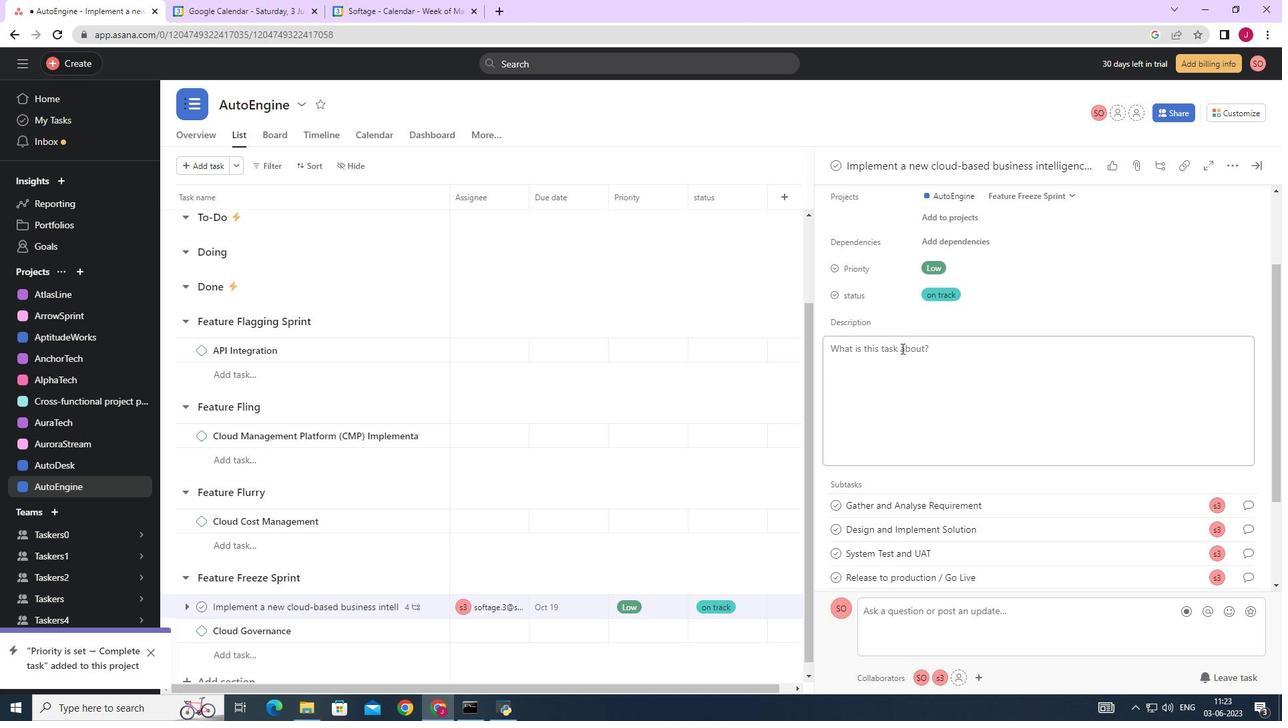 
Action: Mouse moved to (962, 358)
Screenshot: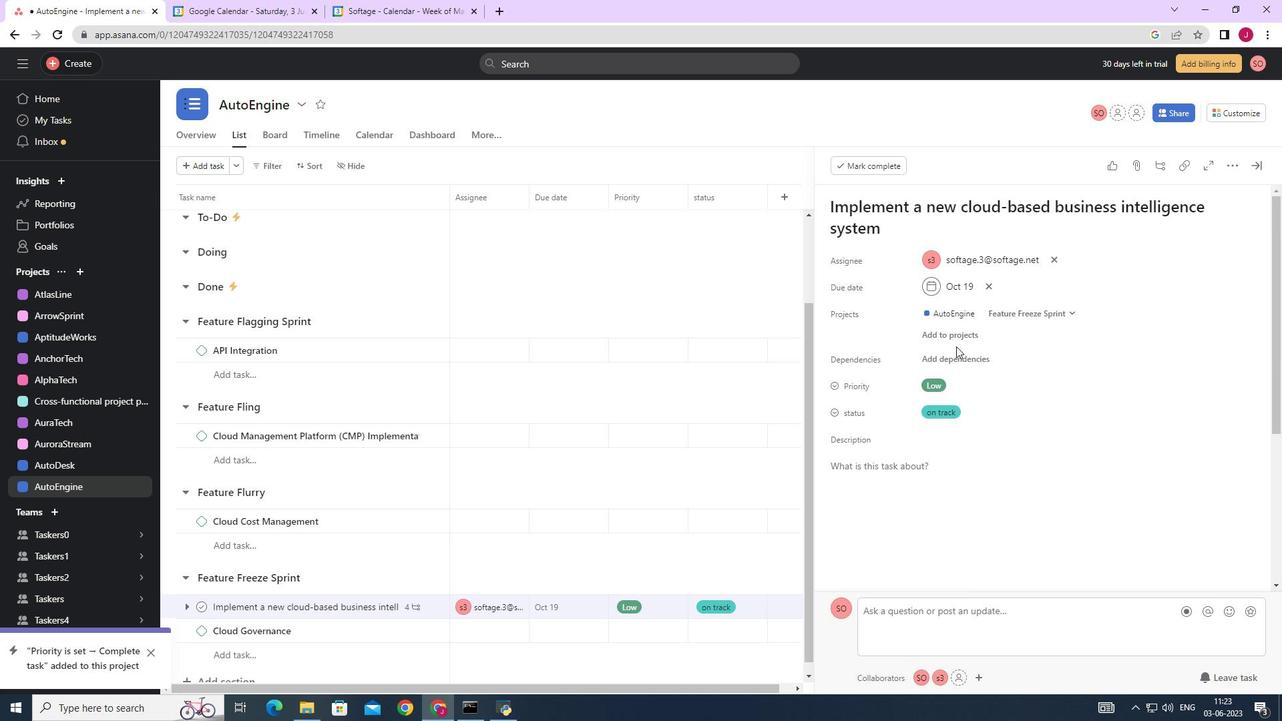 
Action: Mouse pressed left at (962, 358)
Screenshot: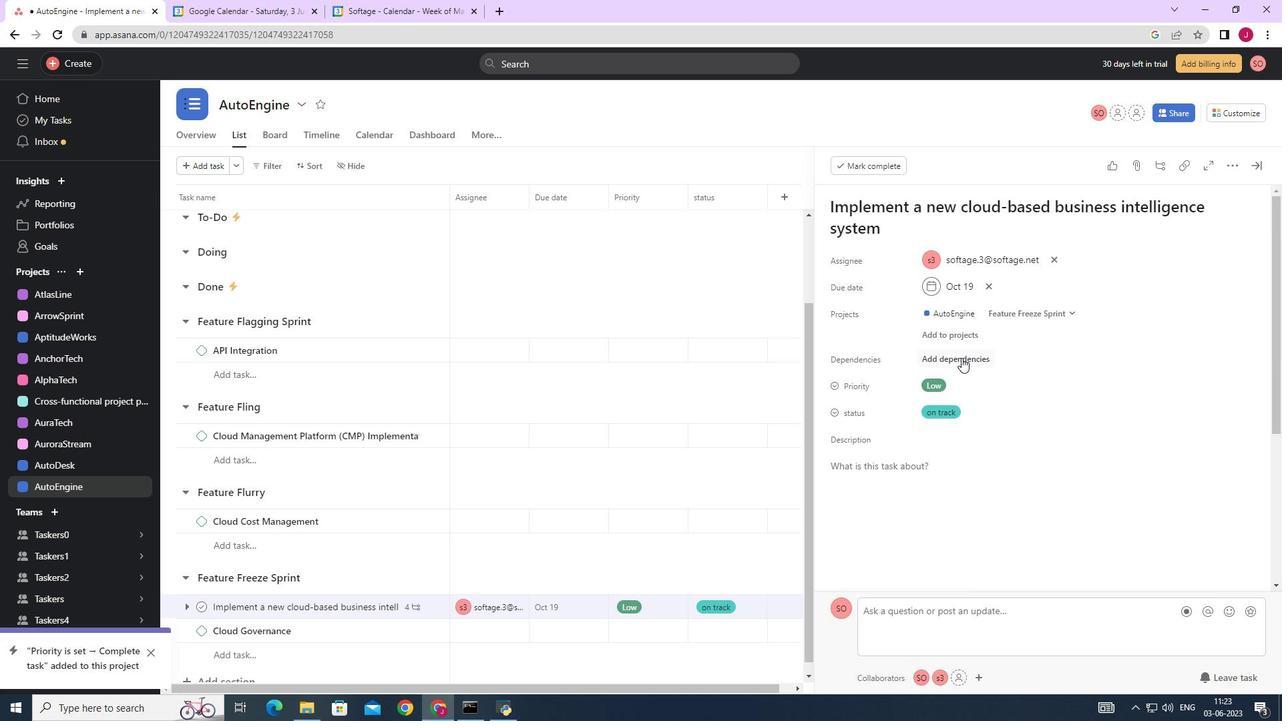 
Action: Mouse moved to (1048, 410)
Screenshot: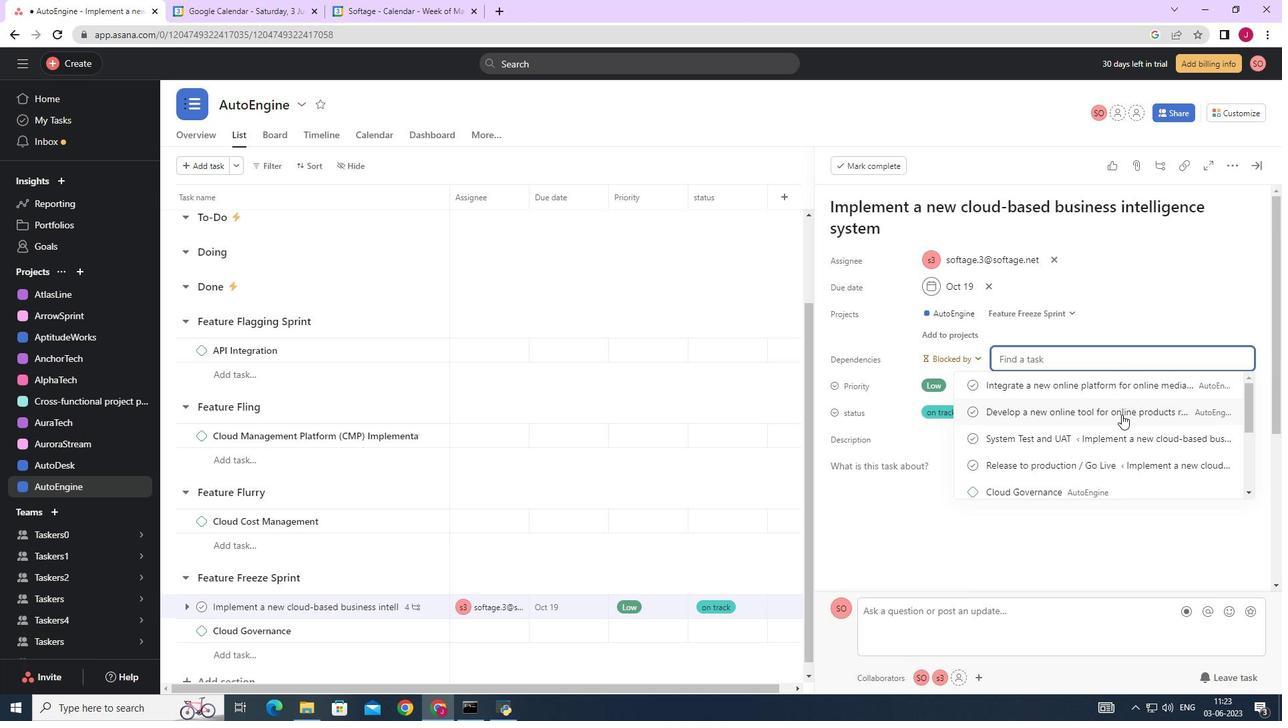 
Action: Mouse pressed left at (1048, 410)
Screenshot: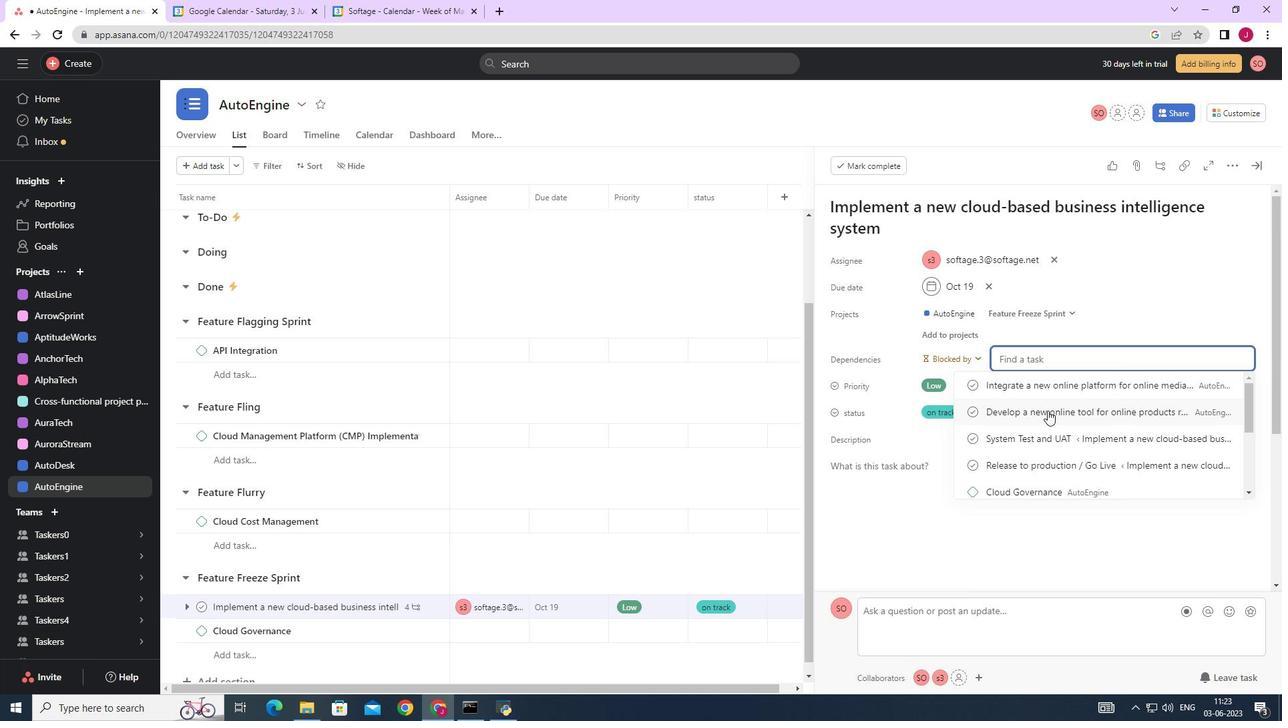 
Action: Mouse moved to (1258, 160)
Screenshot: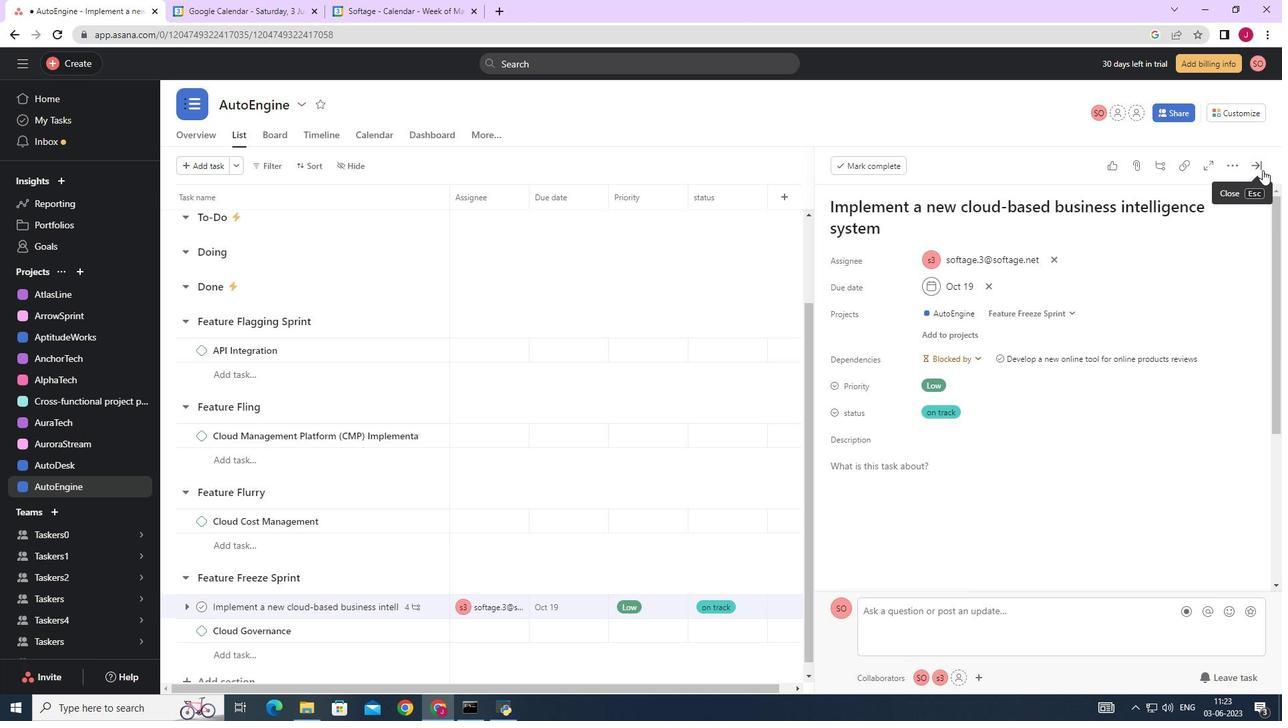 
Action: Mouse pressed left at (1258, 160)
Screenshot: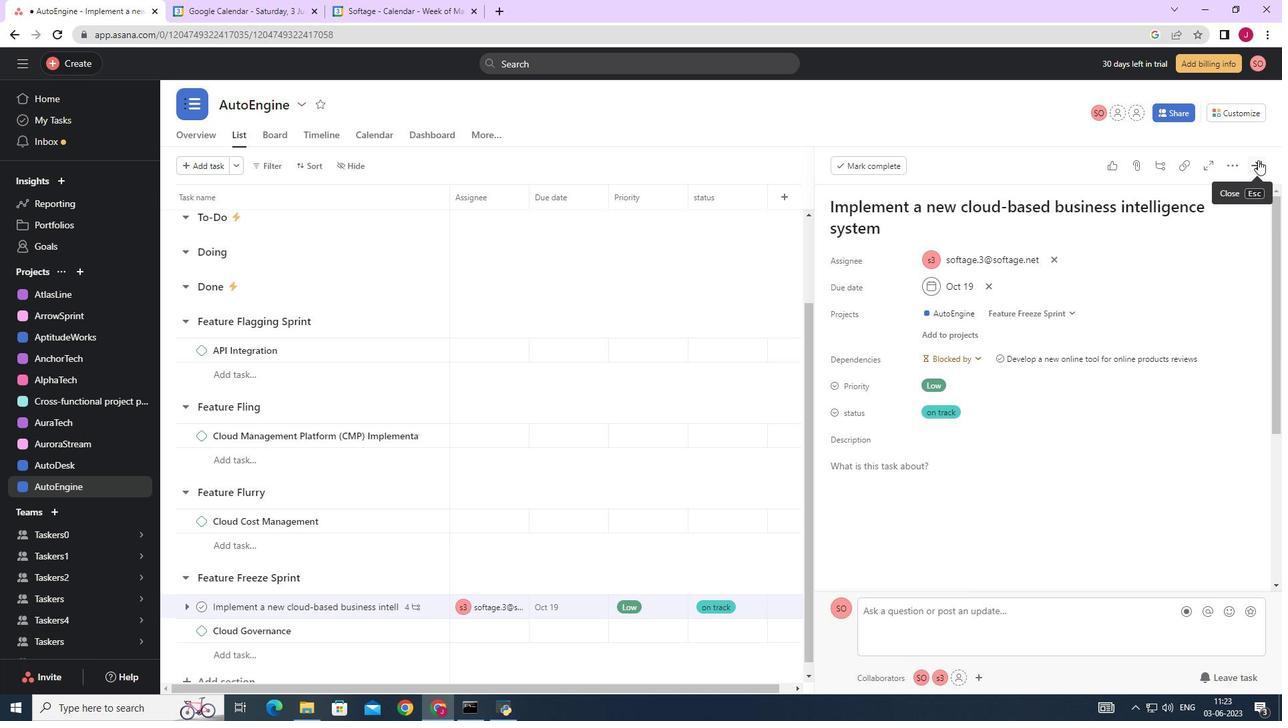 
